 Task: Find connections with filter location Dongfeng with filter topic #healthy with filter profile language English with filter current company Verloop.io with filter school DAV Institute of Engineering and Technology with filter industry Retail Groceries with filter service category Digital Marketing with filter keywords title Purchasing Staff
Action: Mouse moved to (591, 83)
Screenshot: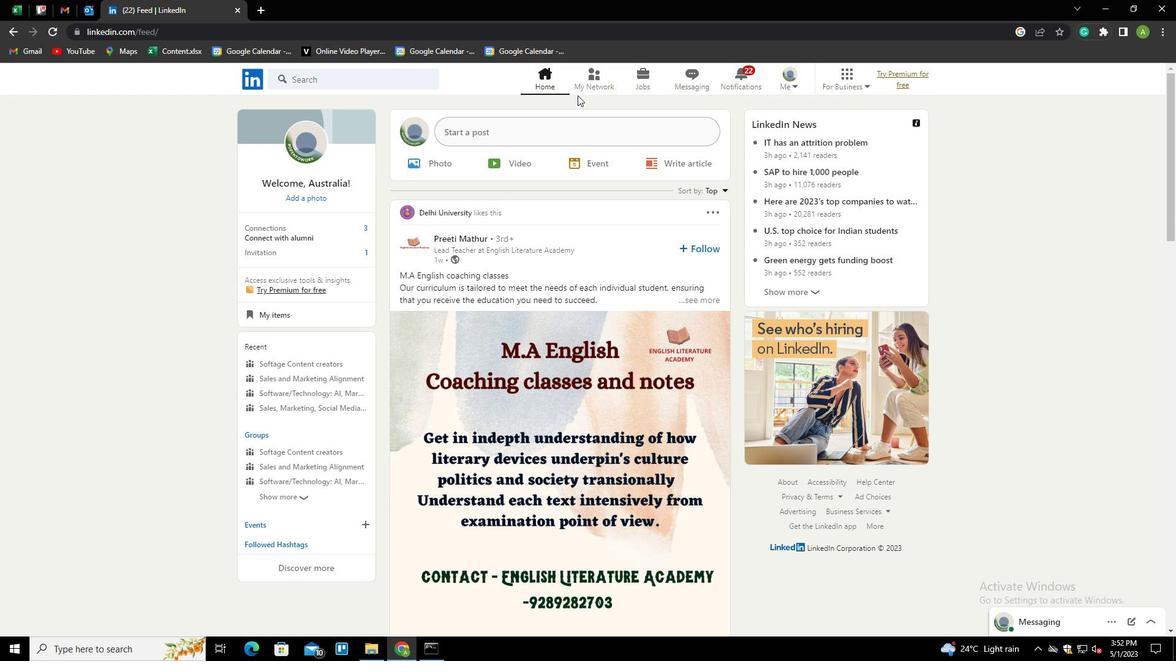 
Action: Mouse pressed left at (591, 83)
Screenshot: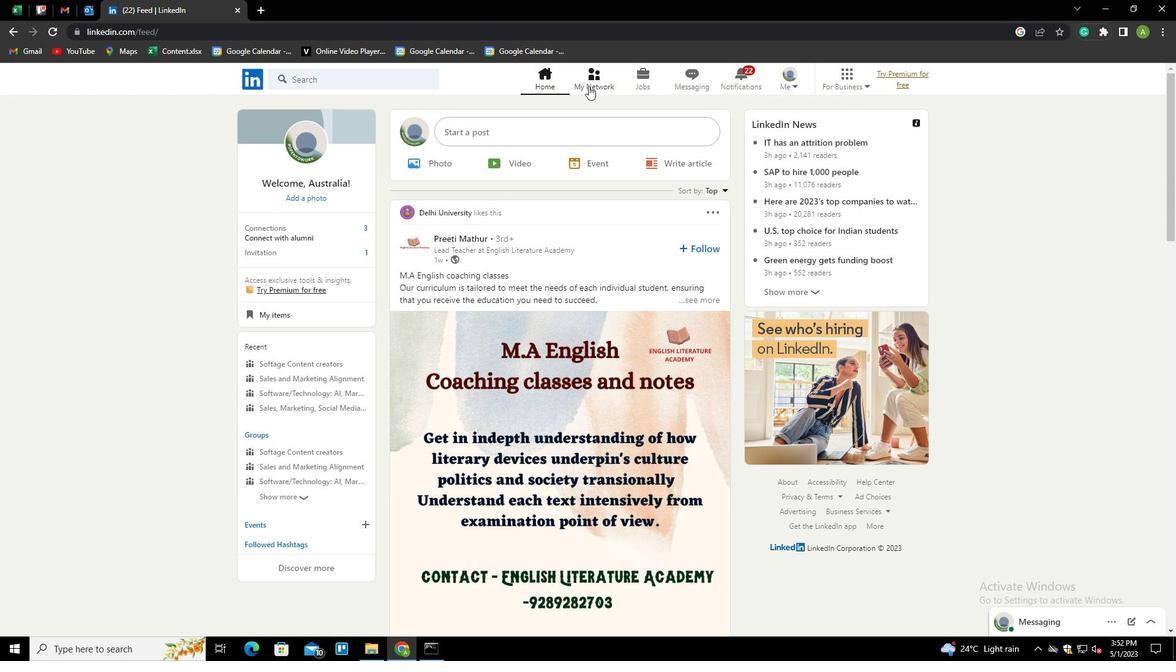 
Action: Mouse moved to (349, 143)
Screenshot: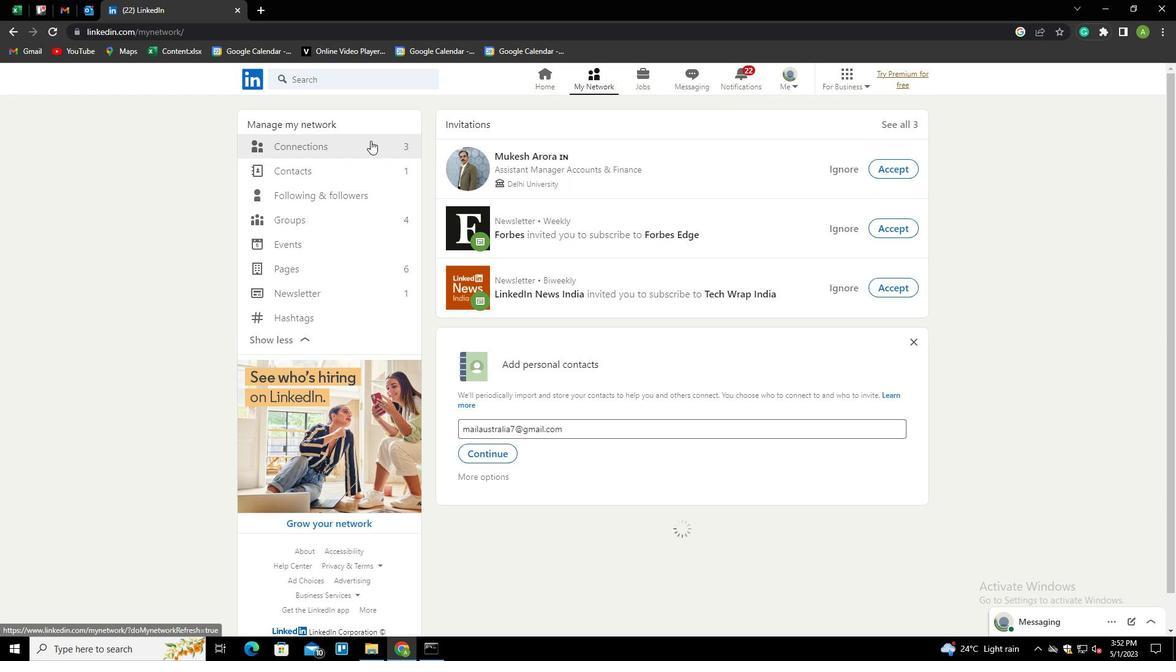 
Action: Mouse pressed left at (349, 143)
Screenshot: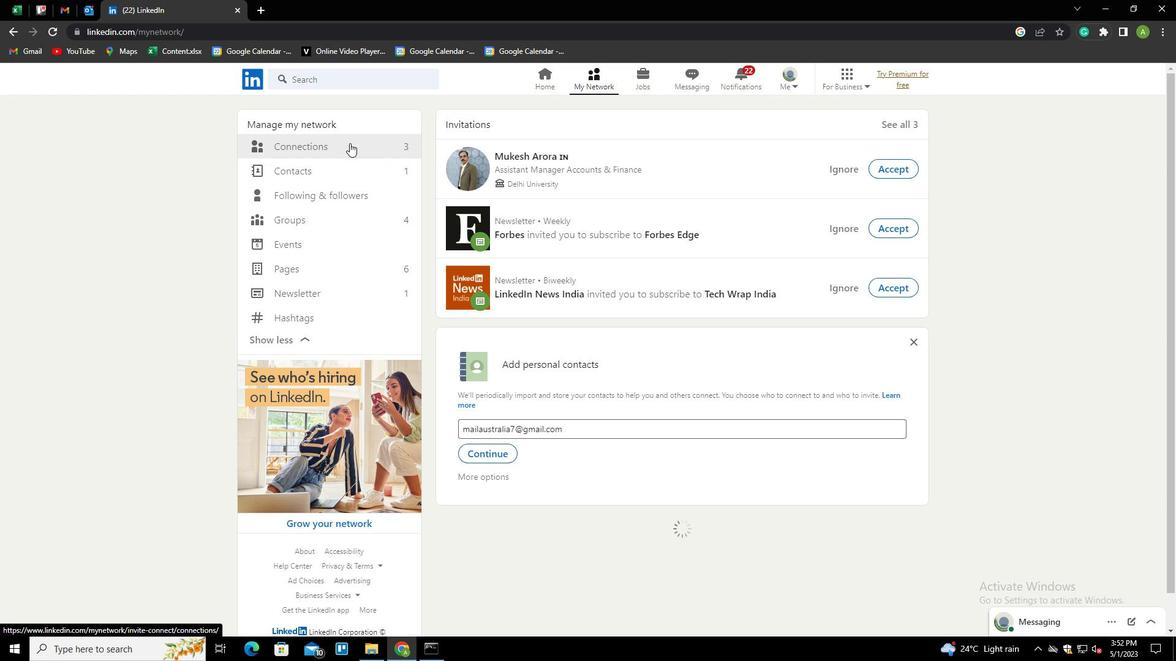 
Action: Mouse moved to (669, 143)
Screenshot: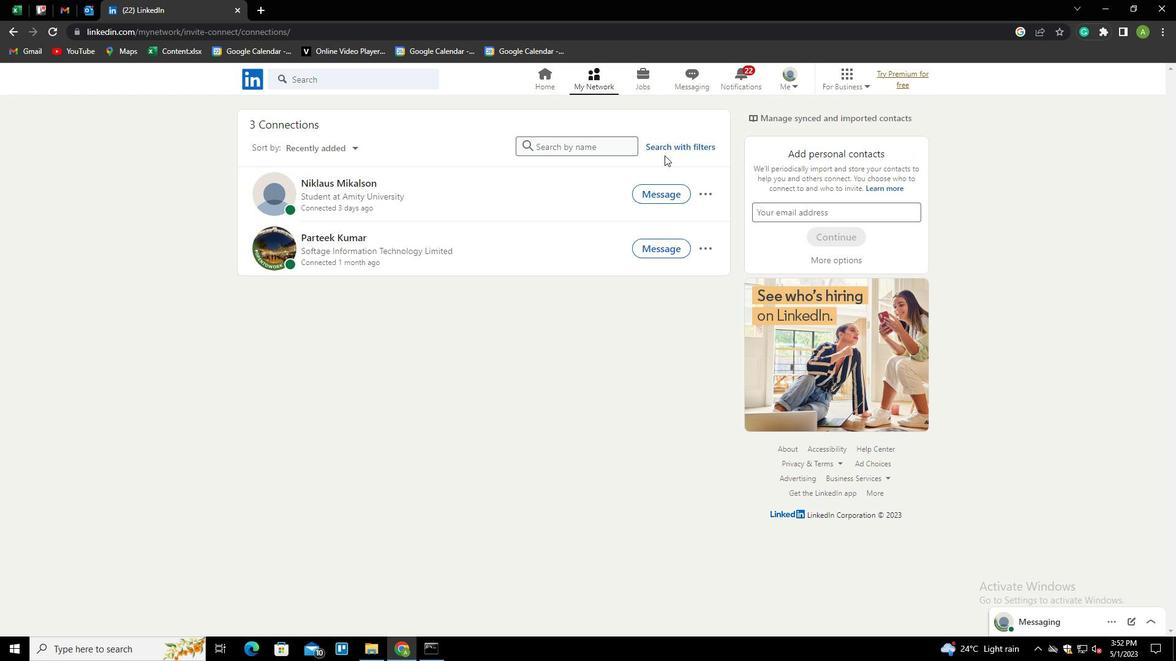 
Action: Mouse pressed left at (669, 143)
Screenshot: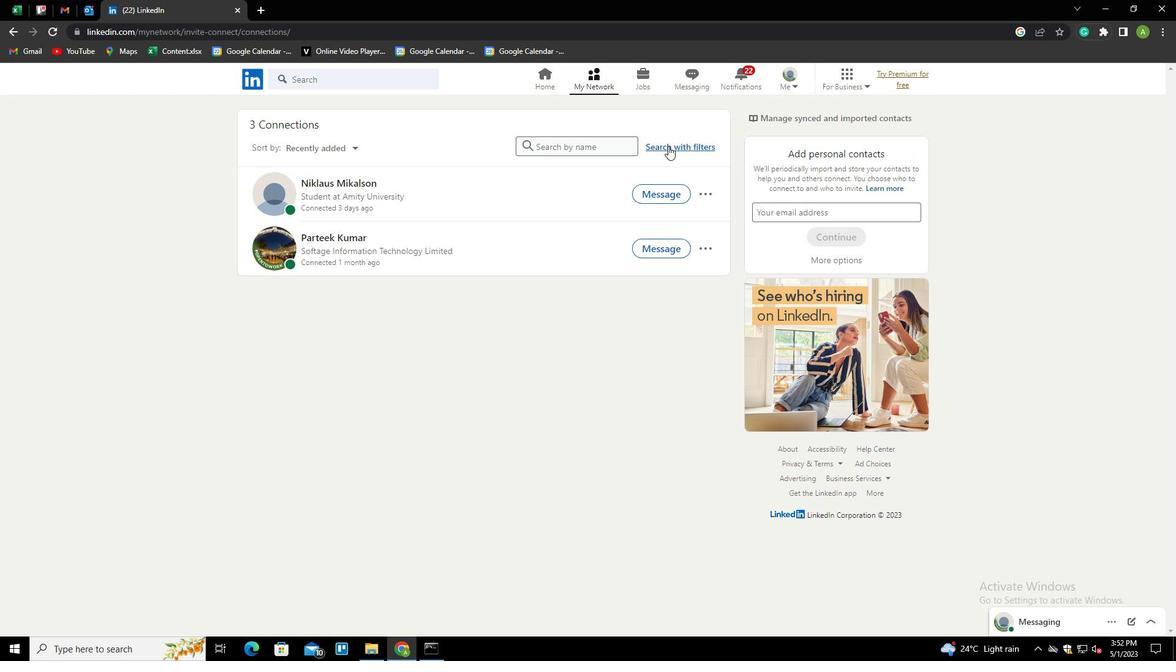 
Action: Mouse moved to (626, 108)
Screenshot: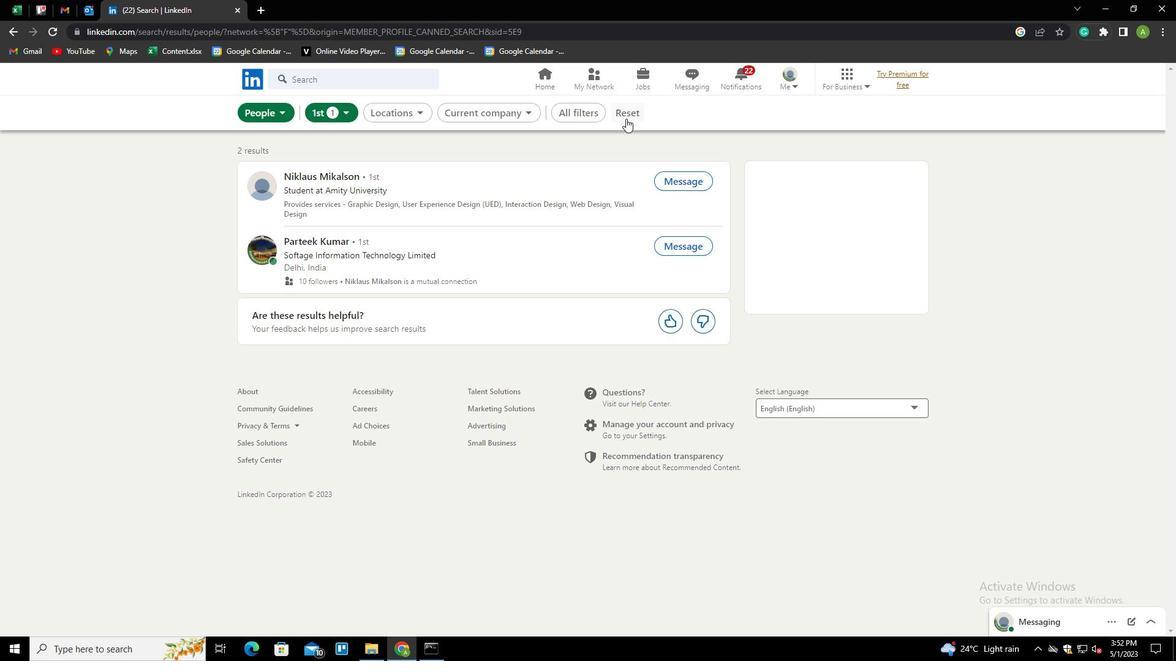 
Action: Mouse pressed left at (626, 108)
Screenshot: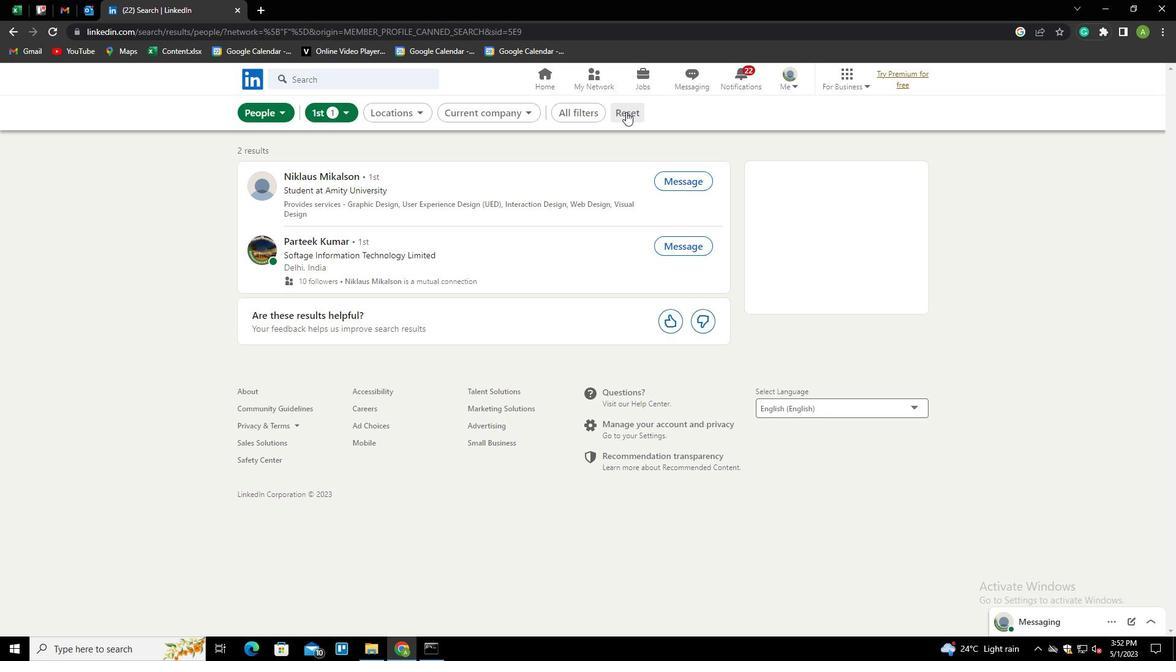 
Action: Mouse moved to (601, 112)
Screenshot: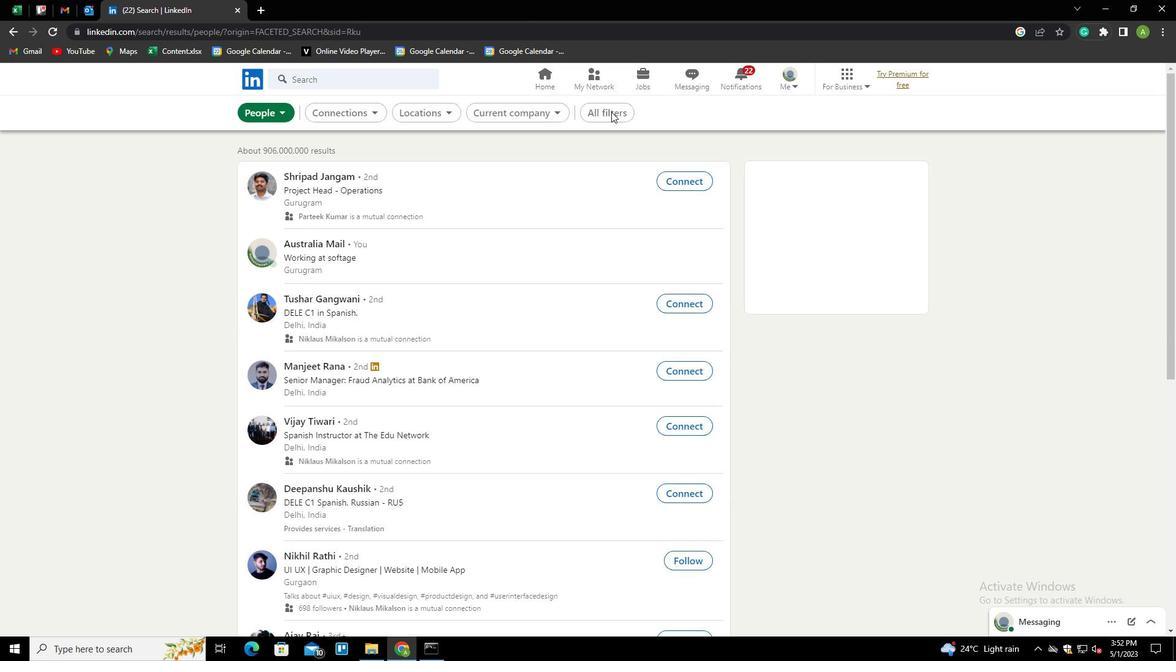
Action: Mouse pressed left at (601, 112)
Screenshot: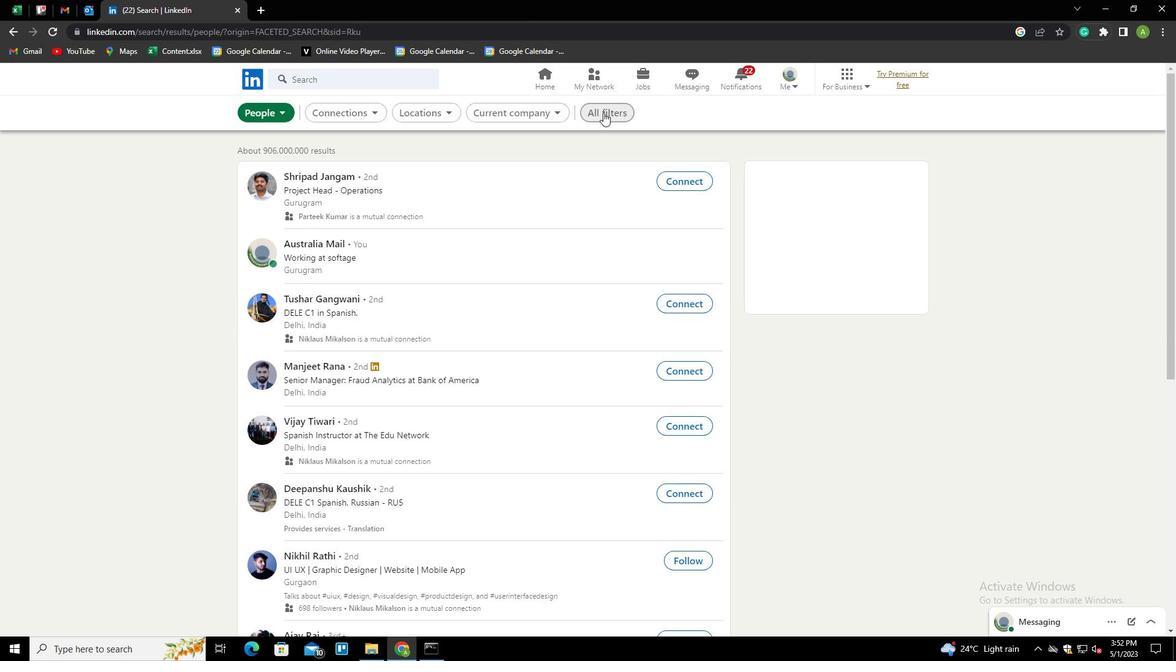 
Action: Mouse moved to (1023, 372)
Screenshot: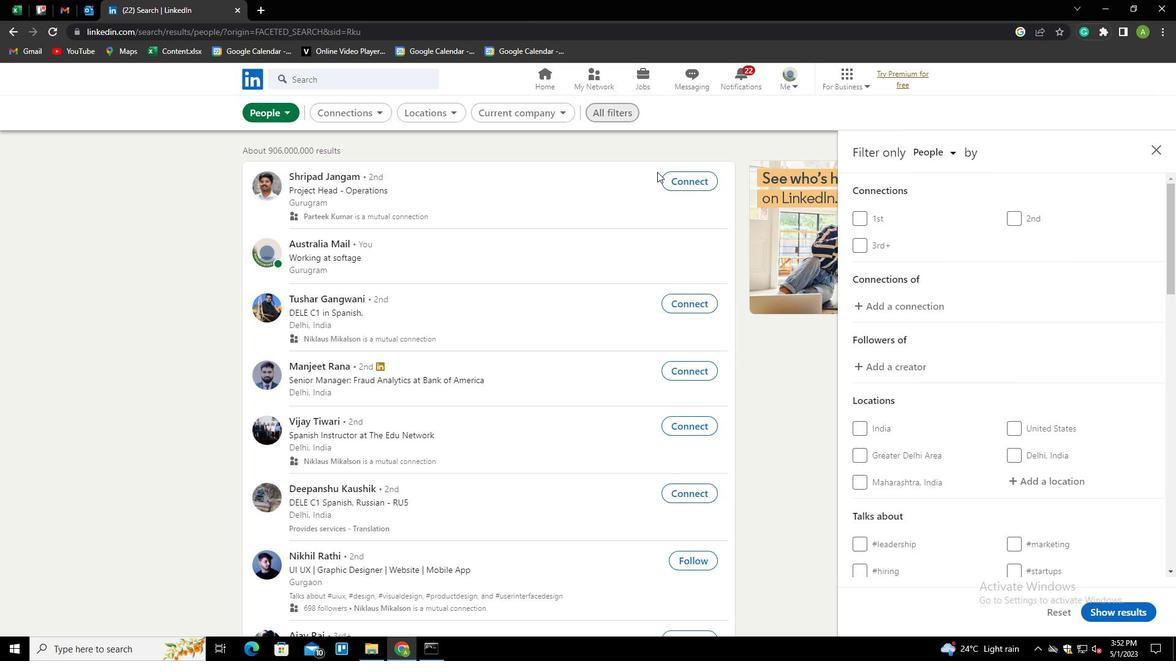 
Action: Mouse scrolled (1023, 371) with delta (0, 0)
Screenshot: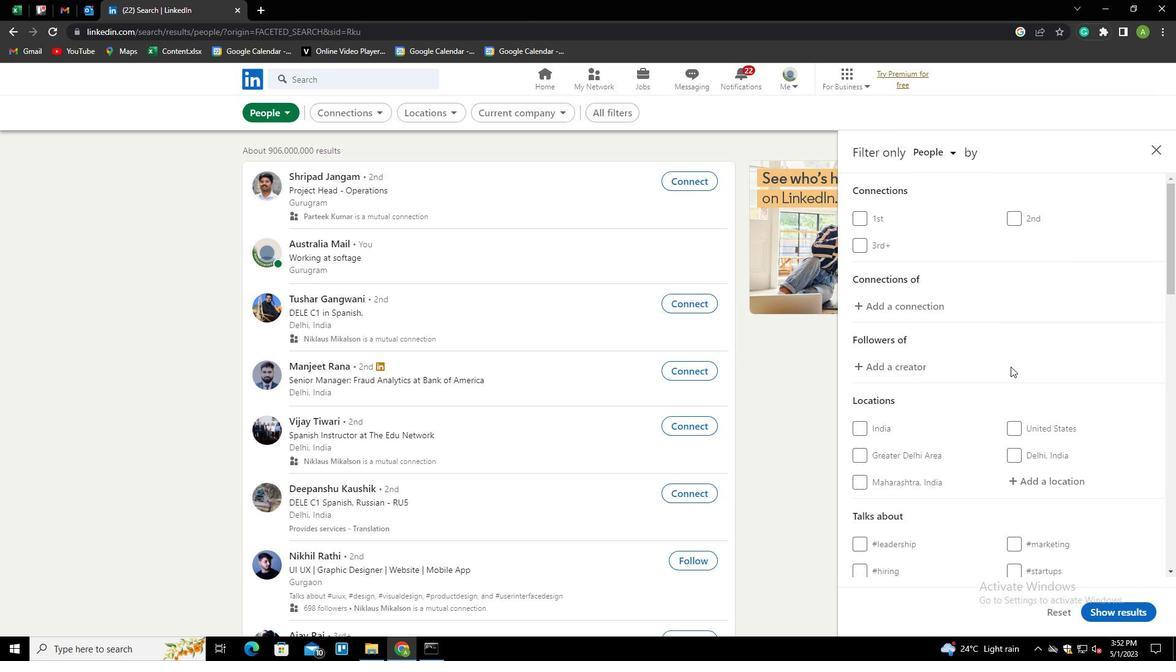 
Action: Mouse scrolled (1023, 371) with delta (0, 0)
Screenshot: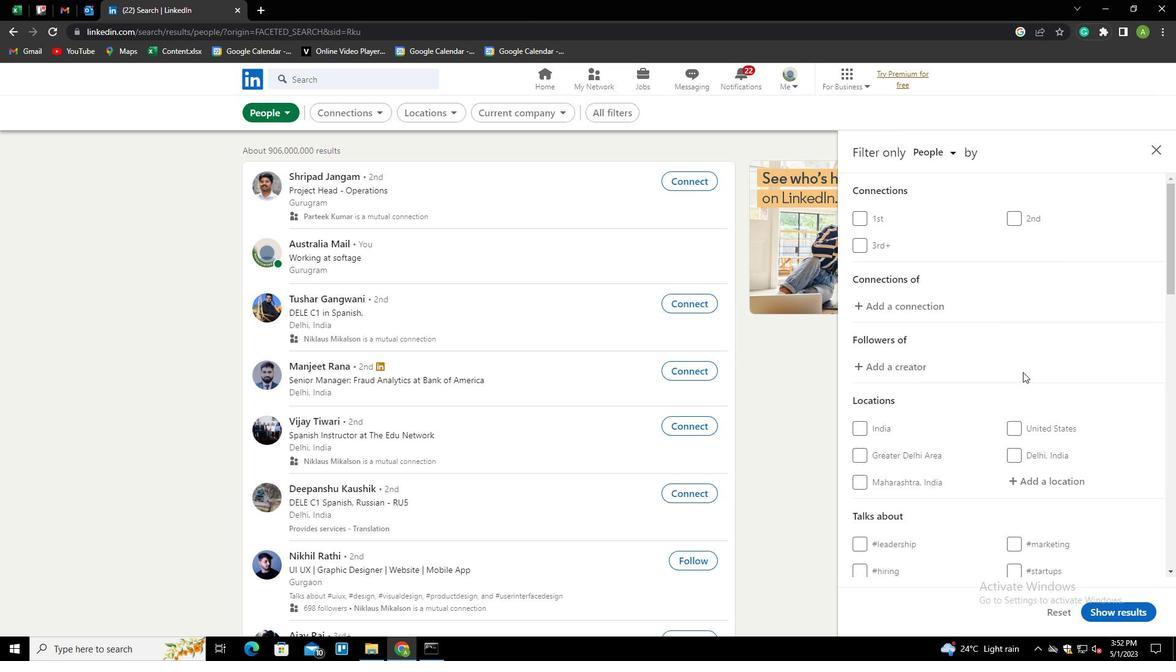 
Action: Mouse moved to (1039, 359)
Screenshot: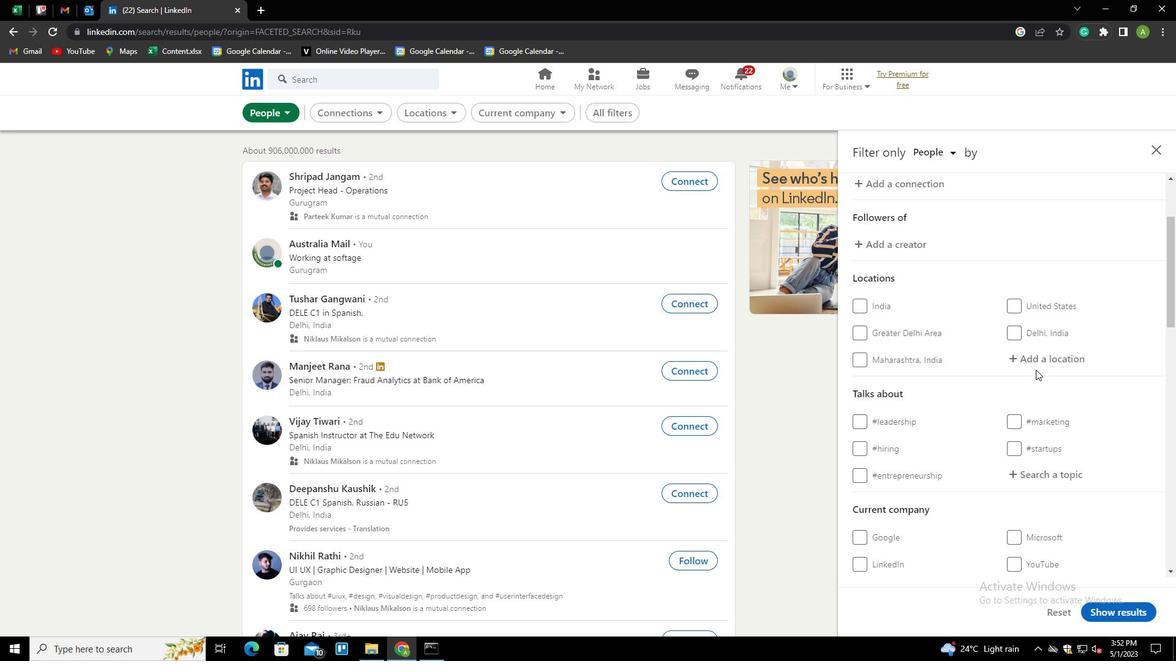 
Action: Mouse pressed left at (1039, 359)
Screenshot: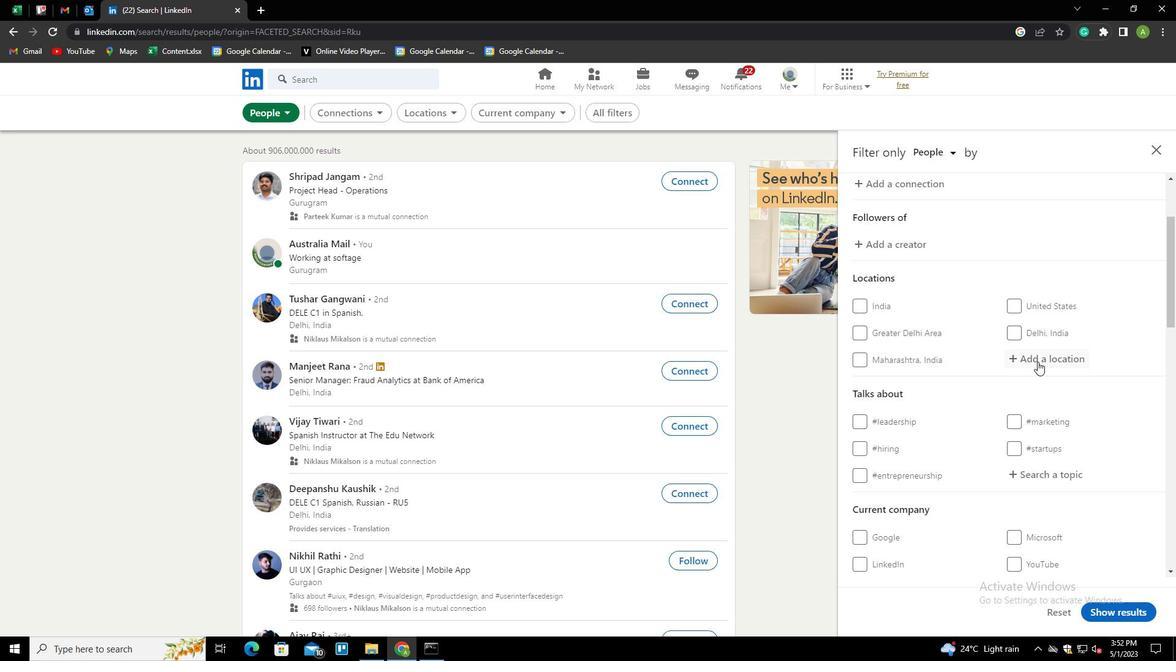 
Action: Key pressed <Key.shift>DONGFENG
Screenshot: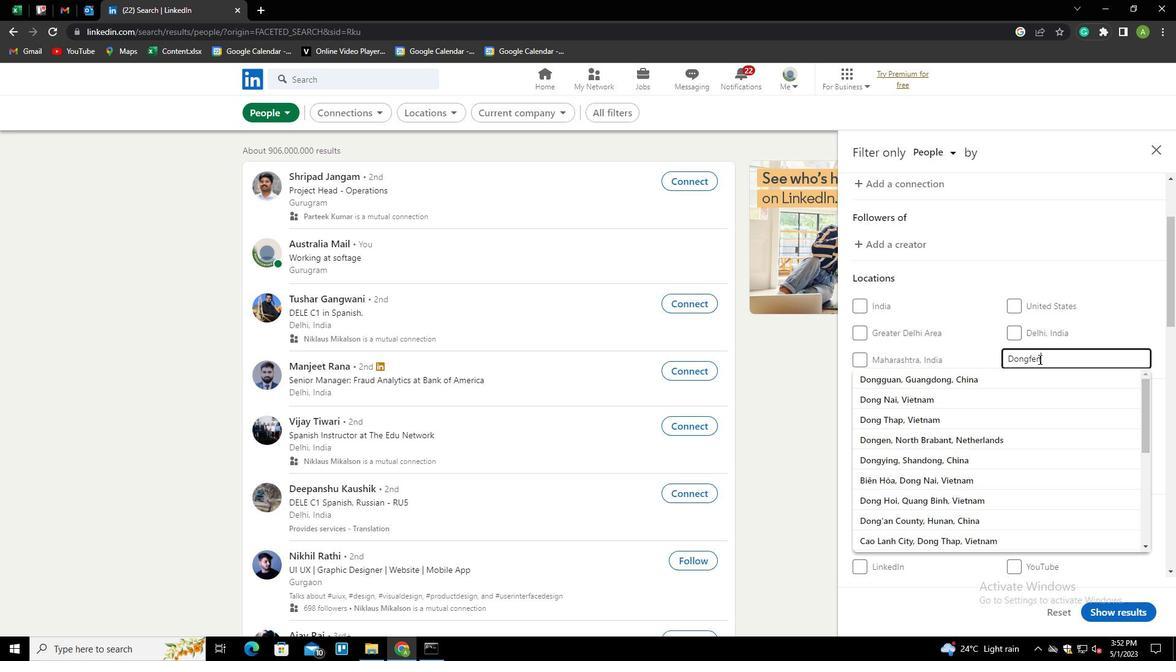 
Action: Mouse moved to (1040, 480)
Screenshot: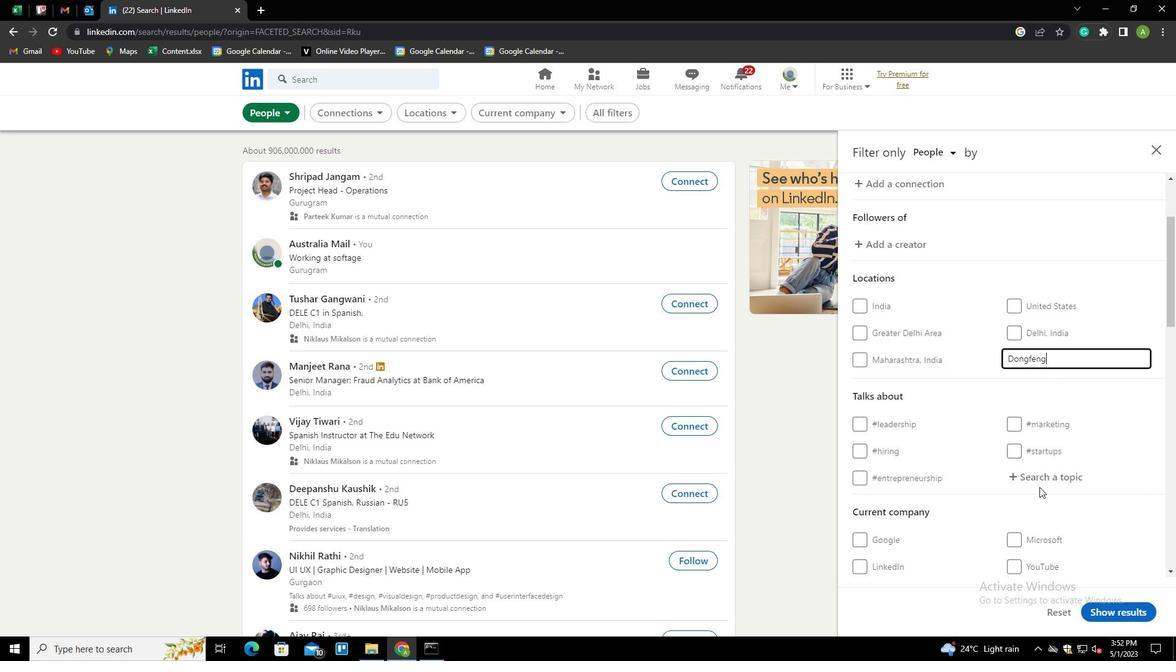 
Action: Mouse pressed left at (1040, 480)
Screenshot: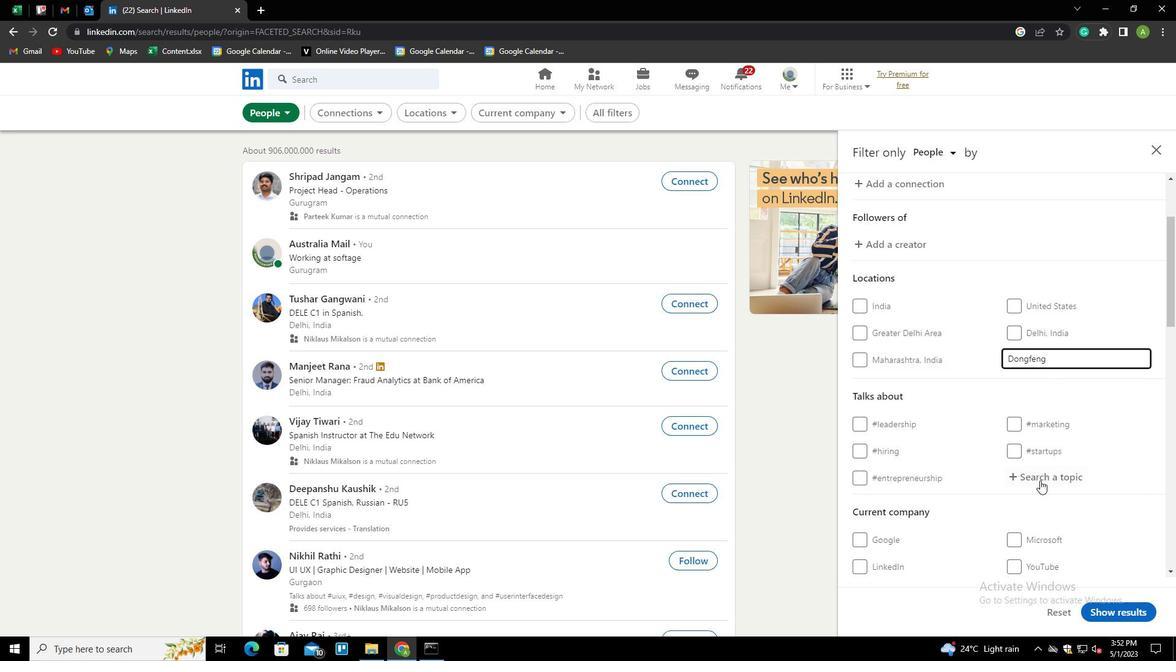 
Action: Mouse moved to (1045, 477)
Screenshot: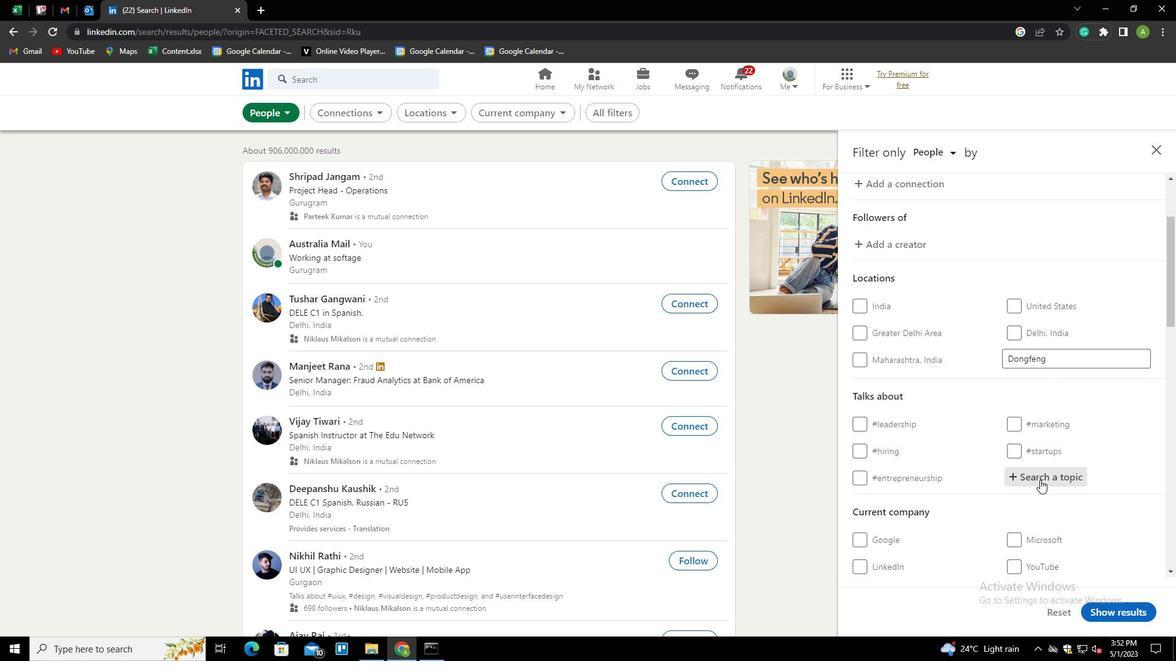 
Action: Mouse pressed left at (1045, 477)
Screenshot: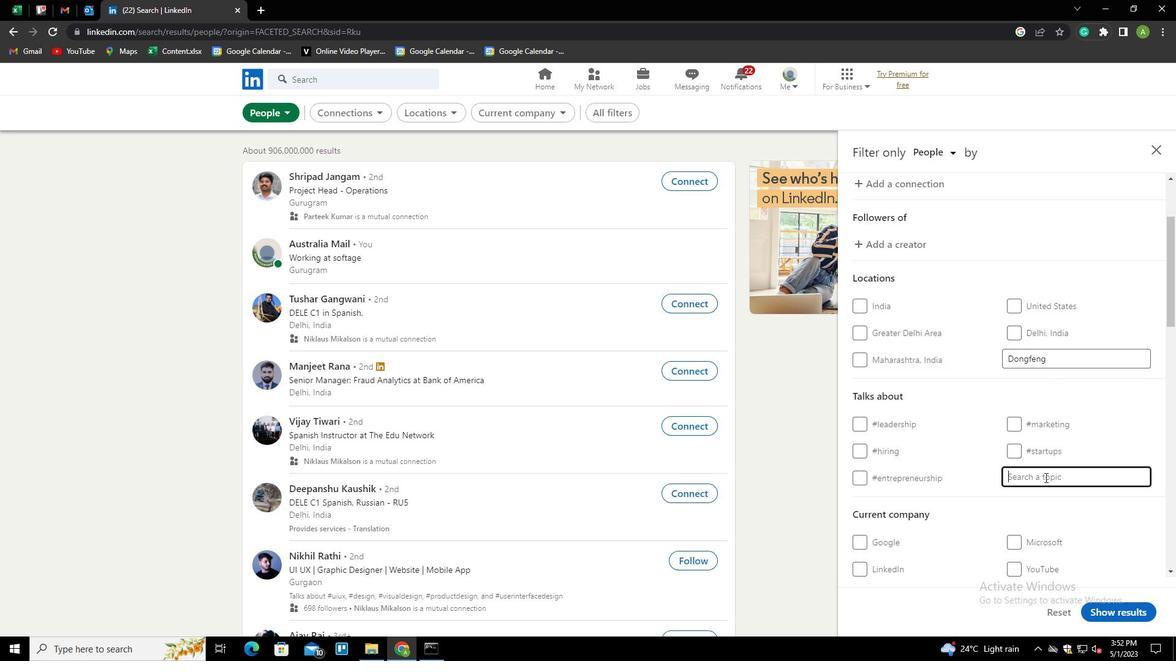
Action: Key pressed HEALTH<Key.down><Key.down>Y<Key.down><Key.down><Key.down><Key.enter>
Screenshot: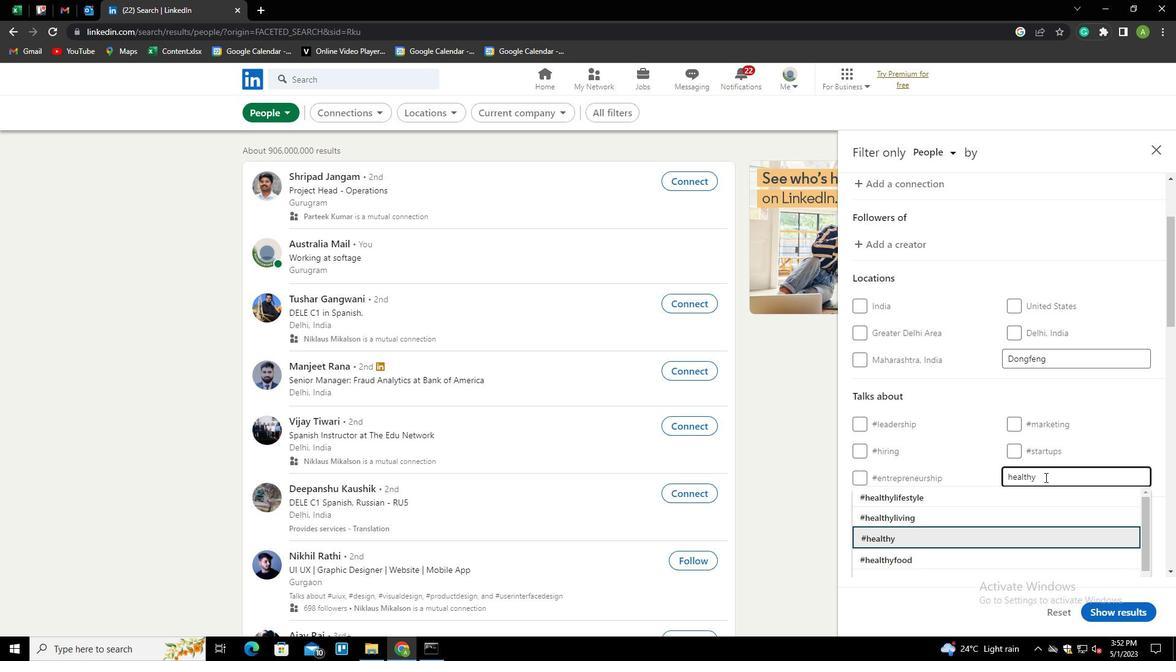
Action: Mouse scrolled (1045, 477) with delta (0, 0)
Screenshot: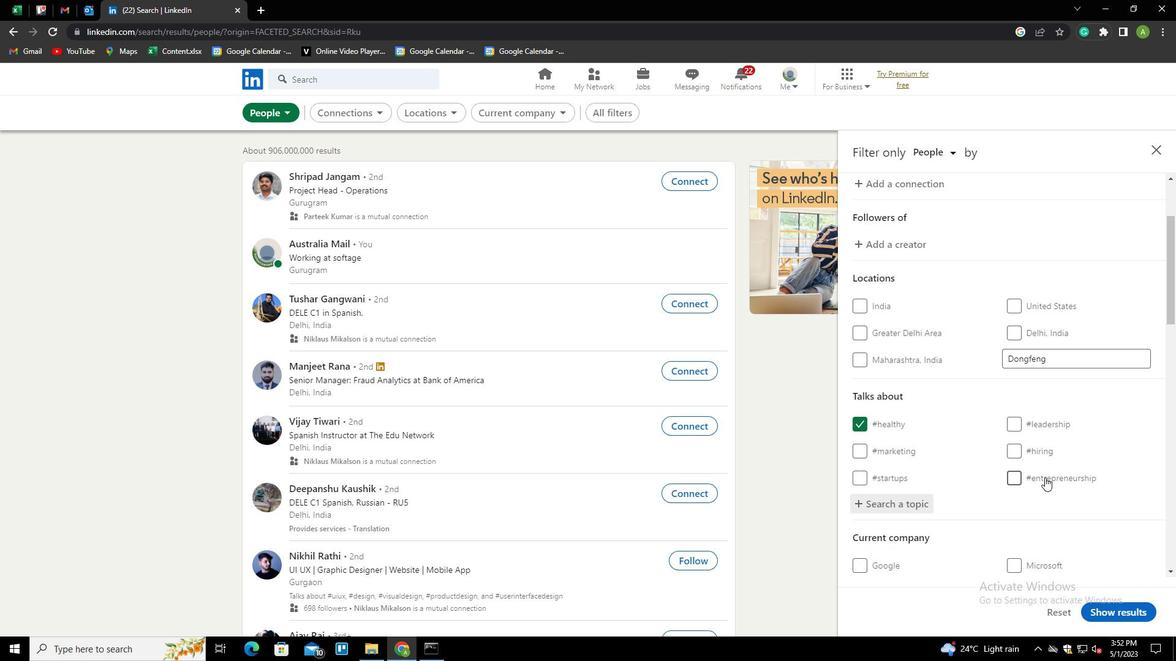 
Action: Mouse scrolled (1045, 477) with delta (0, 0)
Screenshot: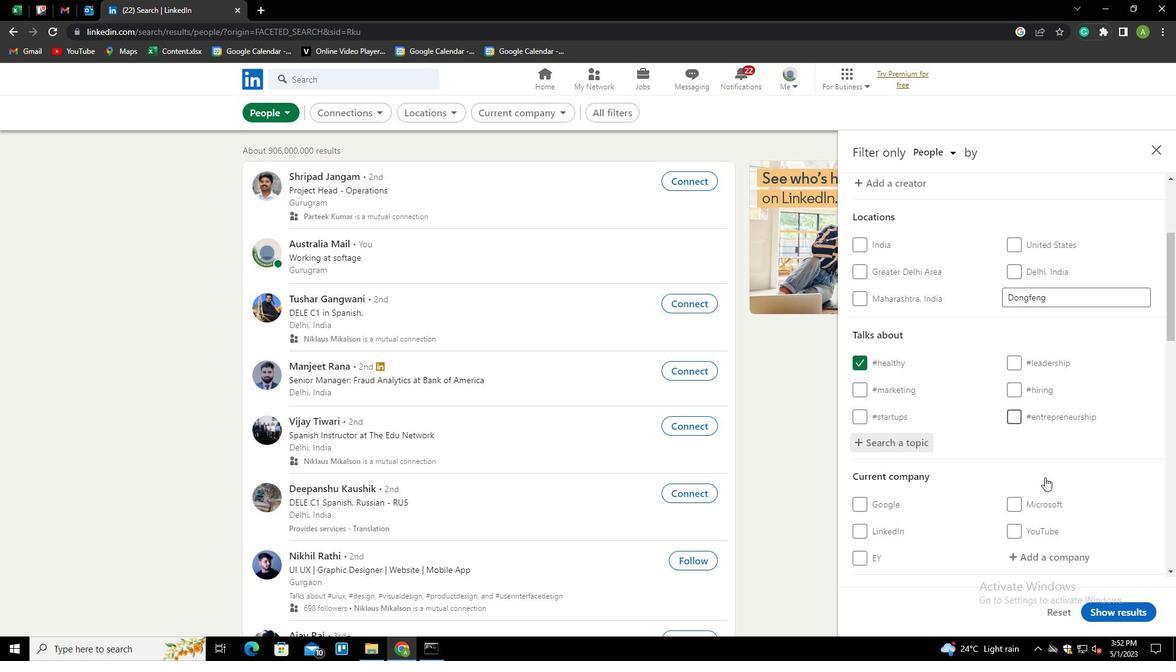 
Action: Mouse scrolled (1045, 477) with delta (0, 0)
Screenshot: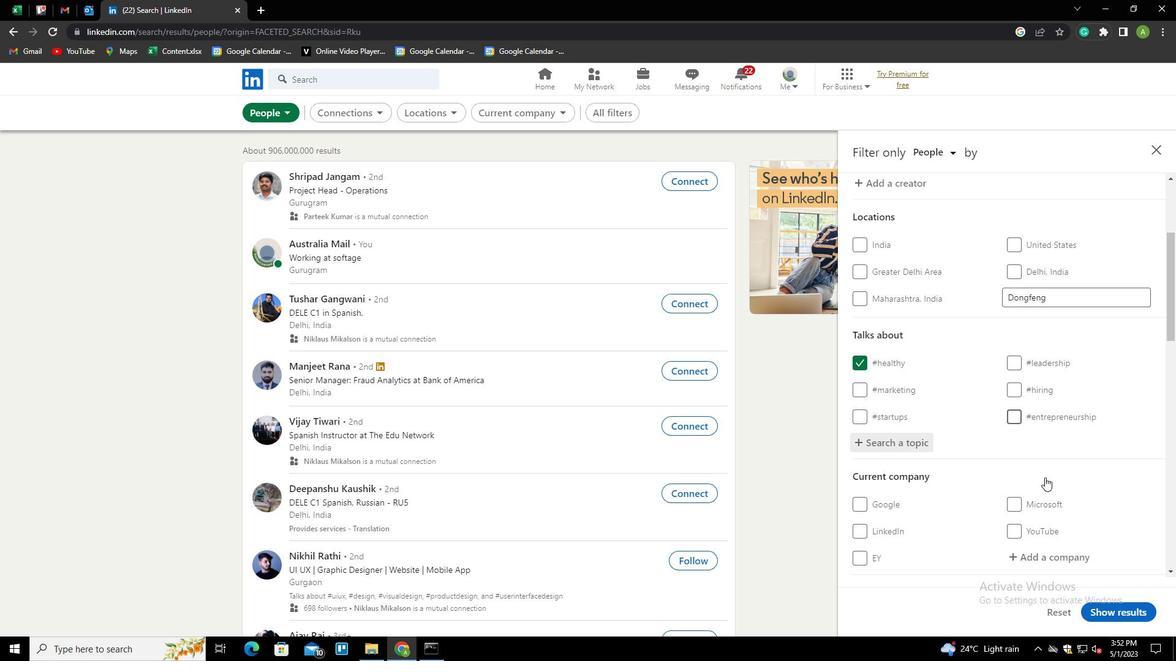 
Action: Mouse scrolled (1045, 477) with delta (0, 0)
Screenshot: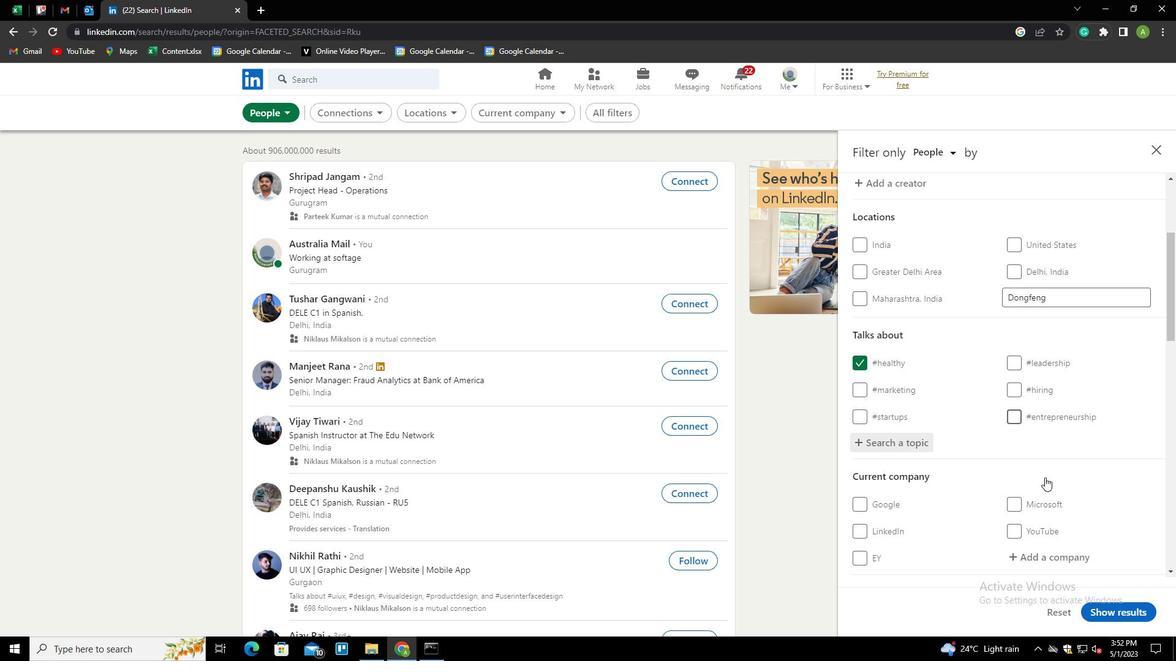 
Action: Mouse scrolled (1045, 477) with delta (0, 0)
Screenshot: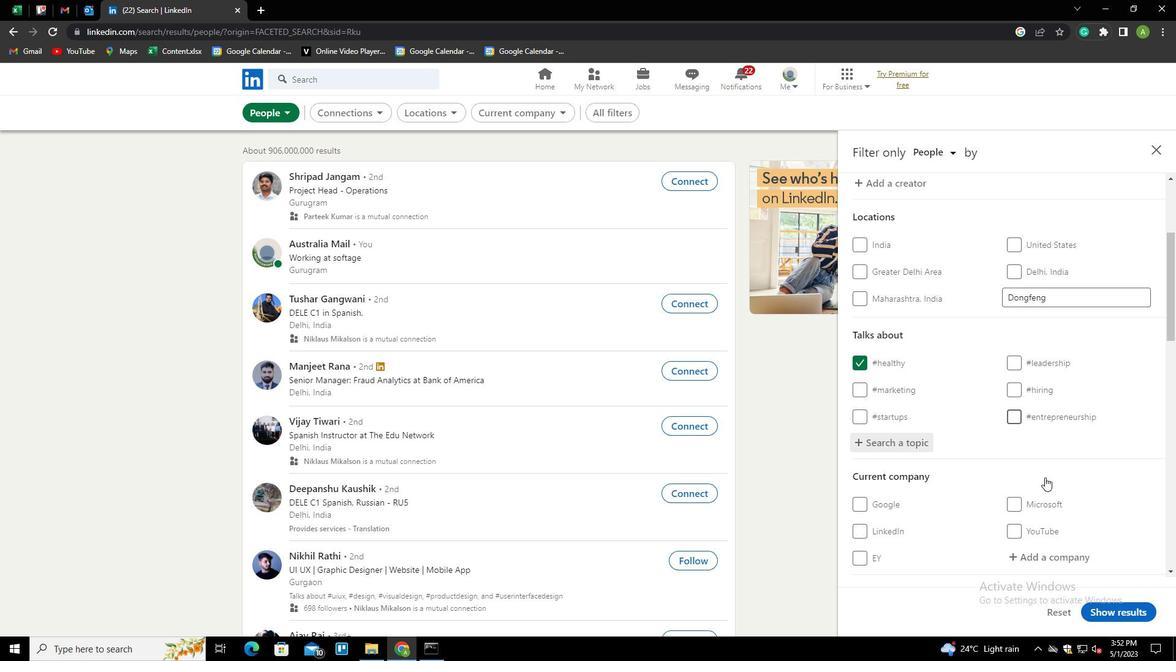 
Action: Mouse scrolled (1045, 477) with delta (0, 0)
Screenshot: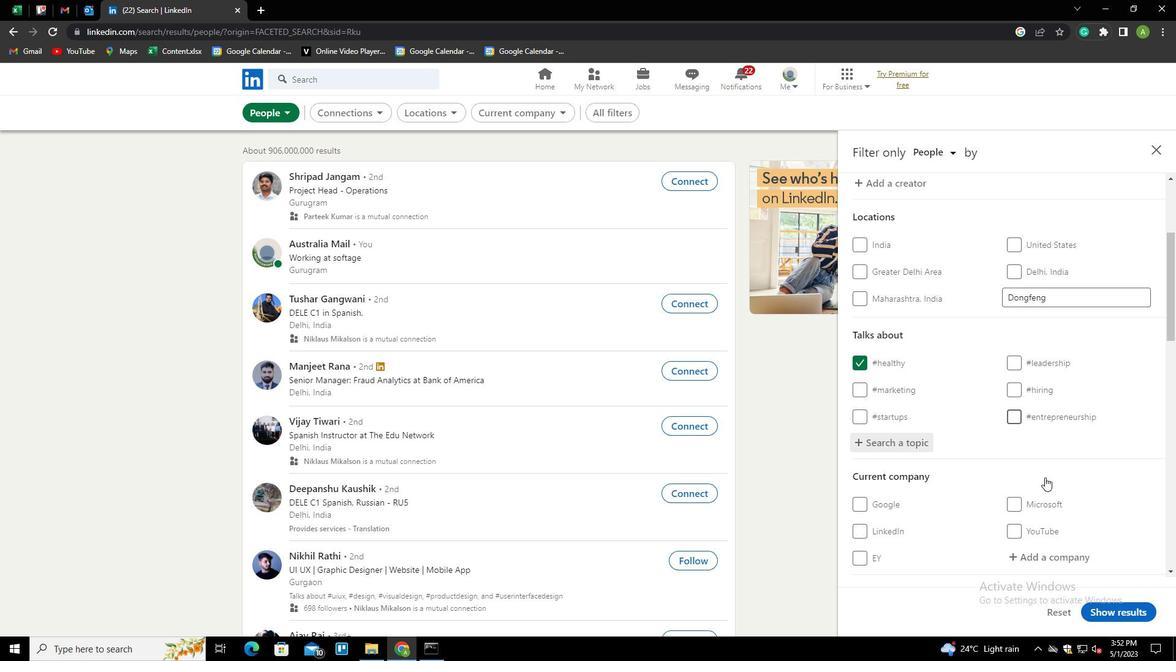 
Action: Mouse scrolled (1045, 477) with delta (0, 0)
Screenshot: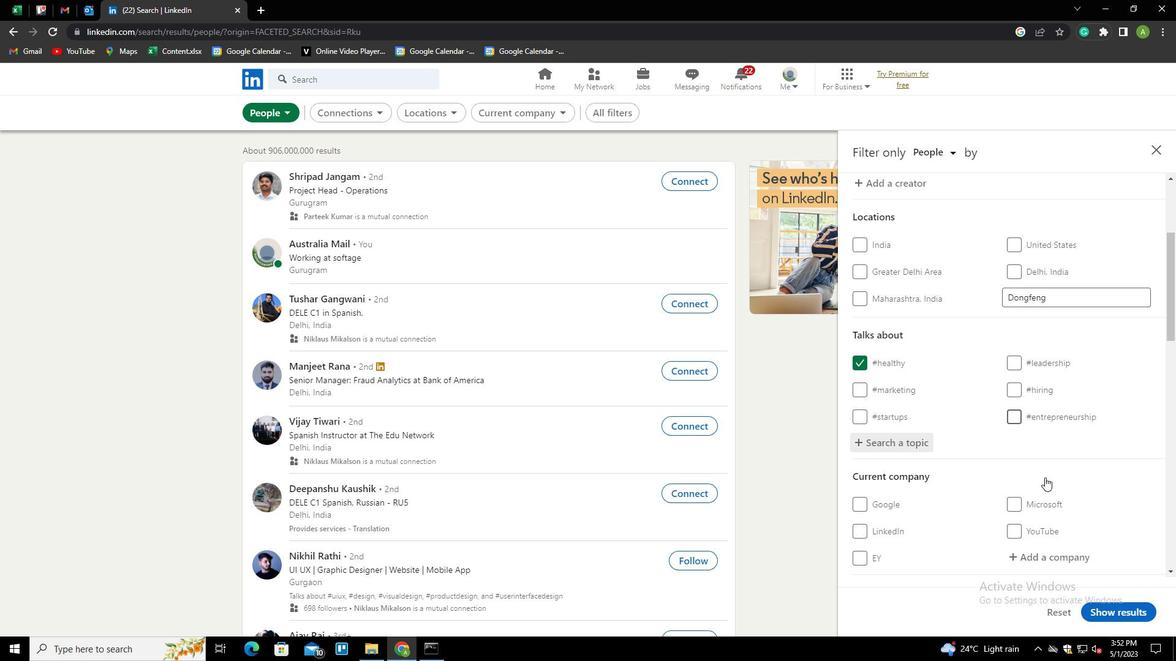 
Action: Mouse scrolled (1045, 477) with delta (0, 0)
Screenshot: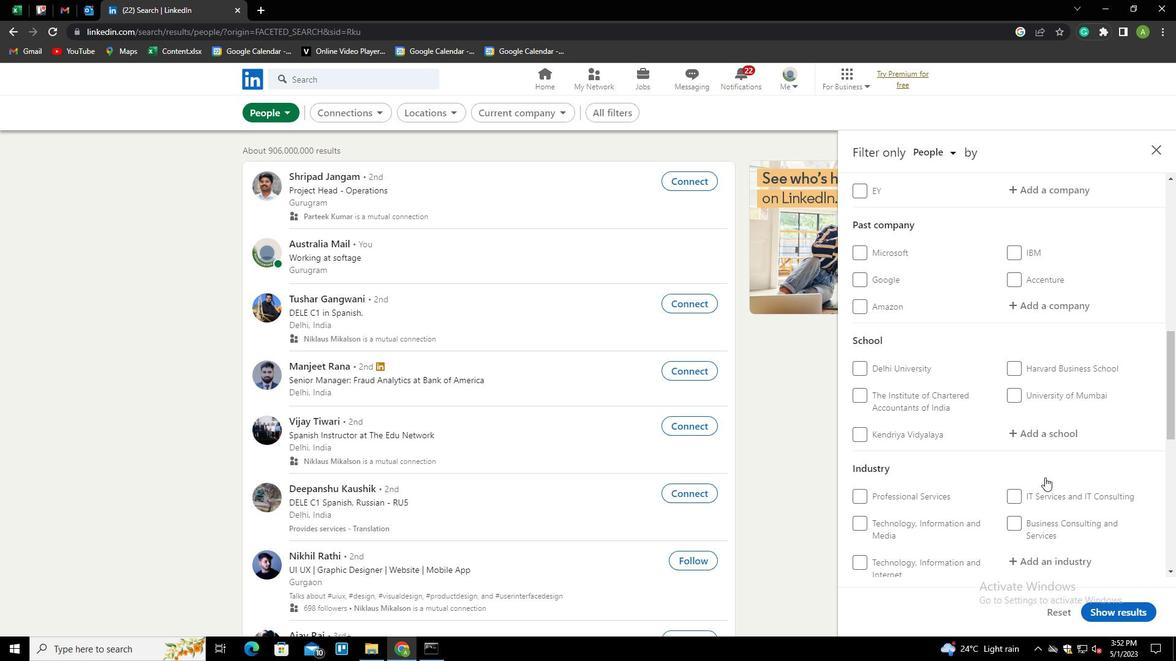 
Action: Mouse scrolled (1045, 477) with delta (0, 0)
Screenshot: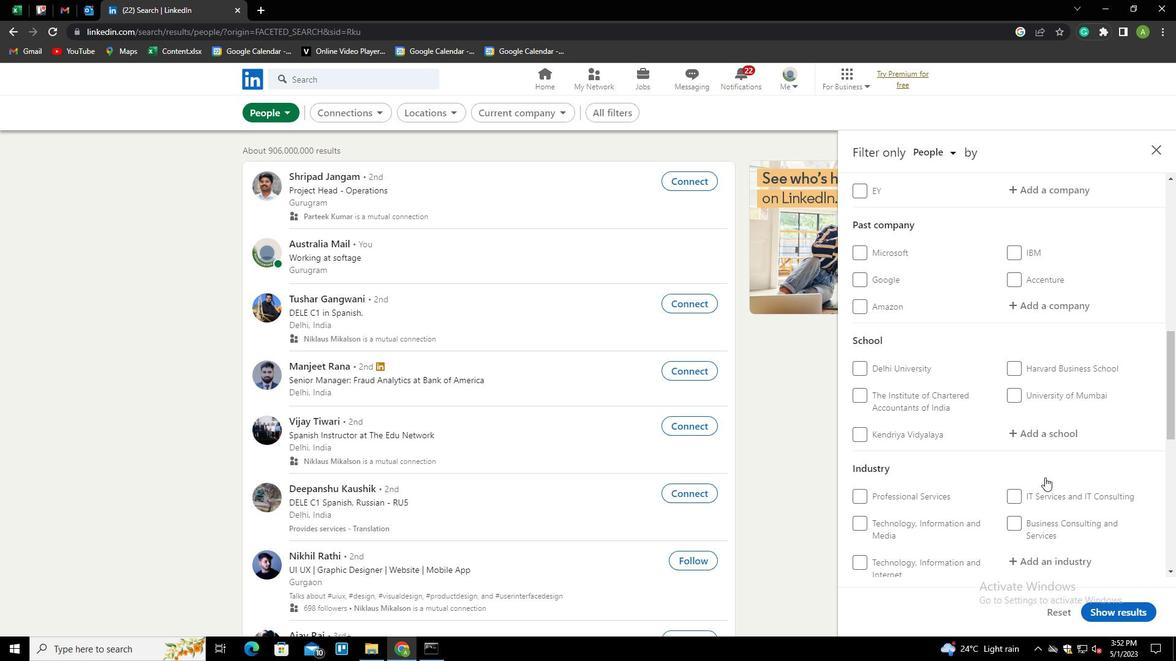 
Action: Mouse scrolled (1045, 477) with delta (0, 0)
Screenshot: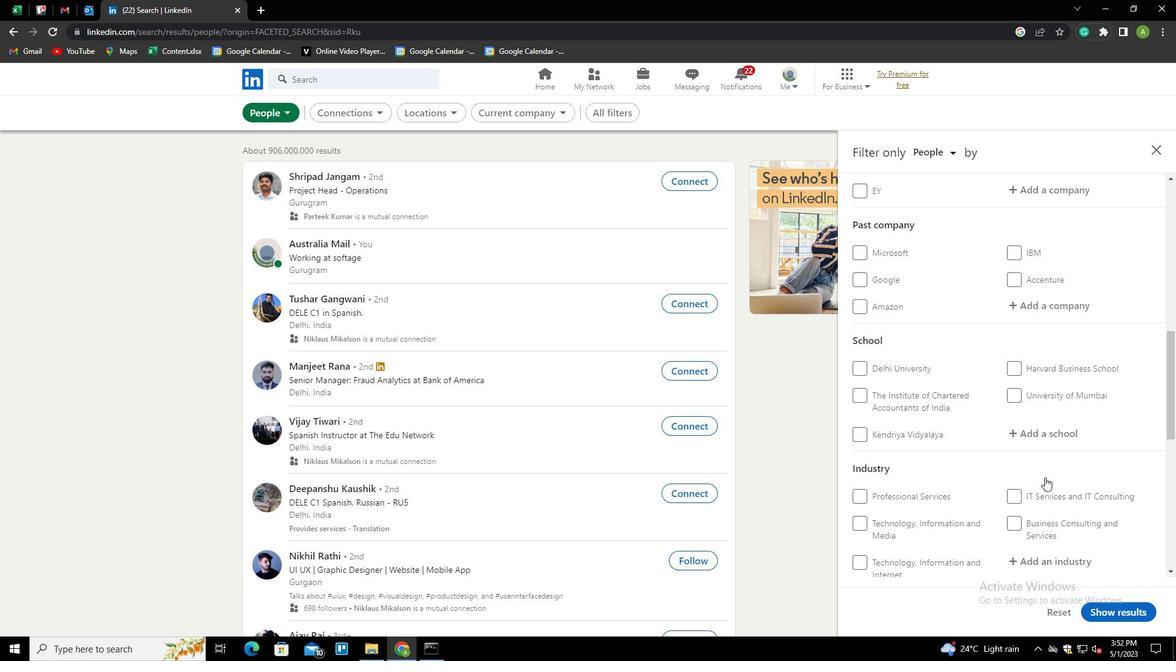 
Action: Mouse moved to (860, 444)
Screenshot: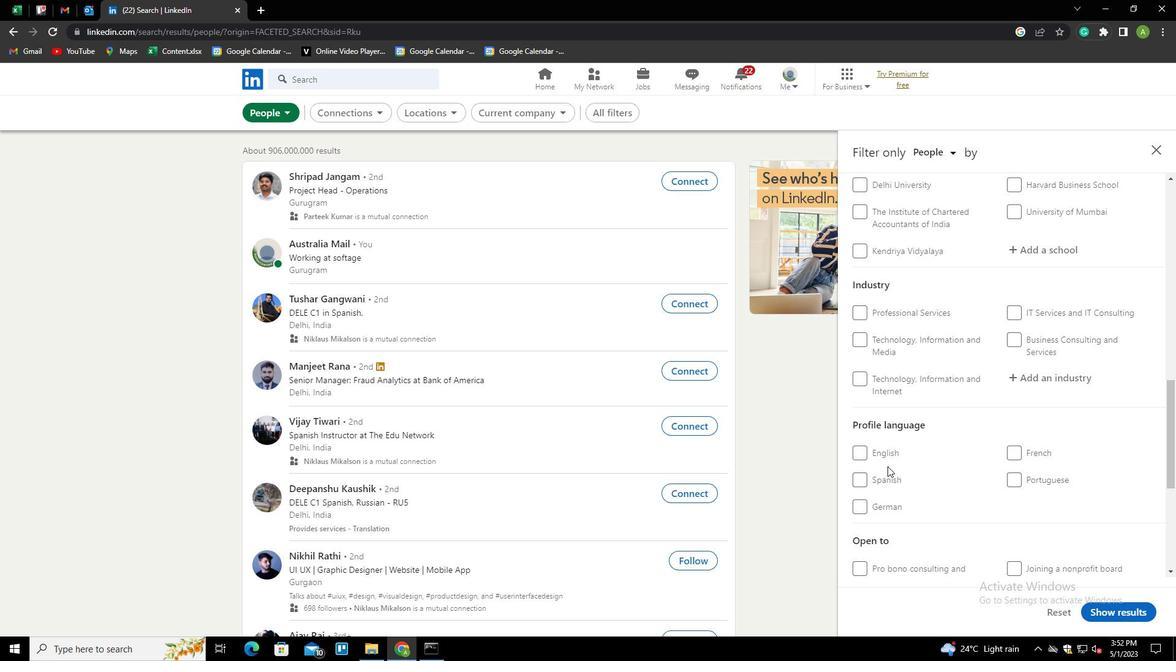 
Action: Mouse pressed left at (860, 444)
Screenshot: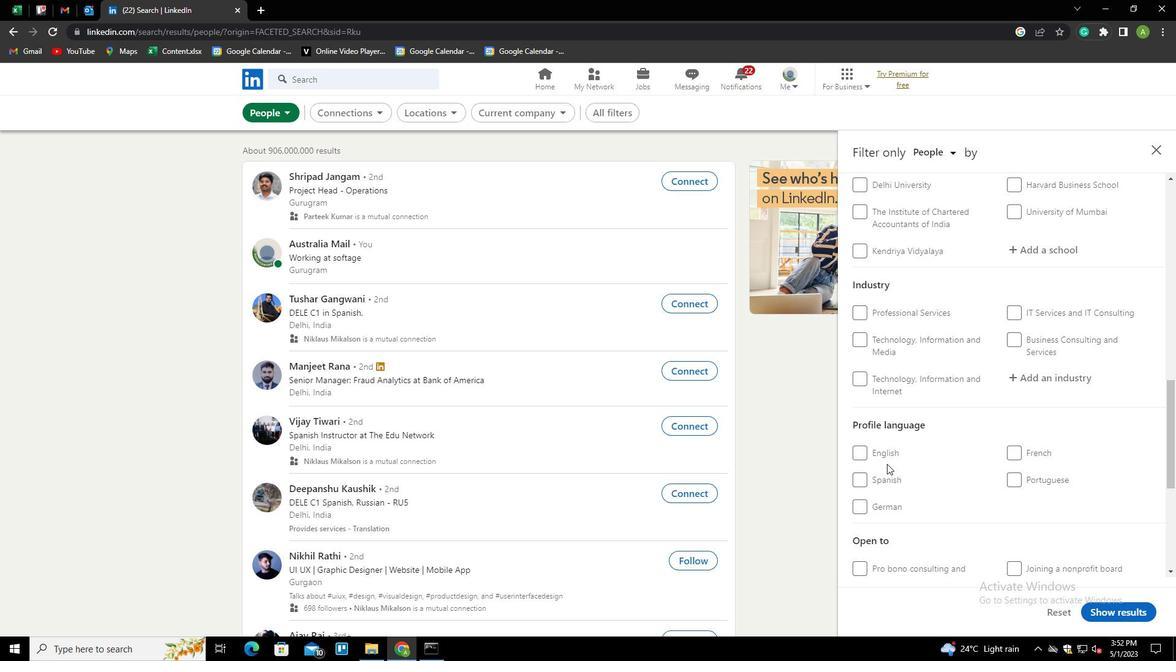 
Action: Mouse moved to (858, 455)
Screenshot: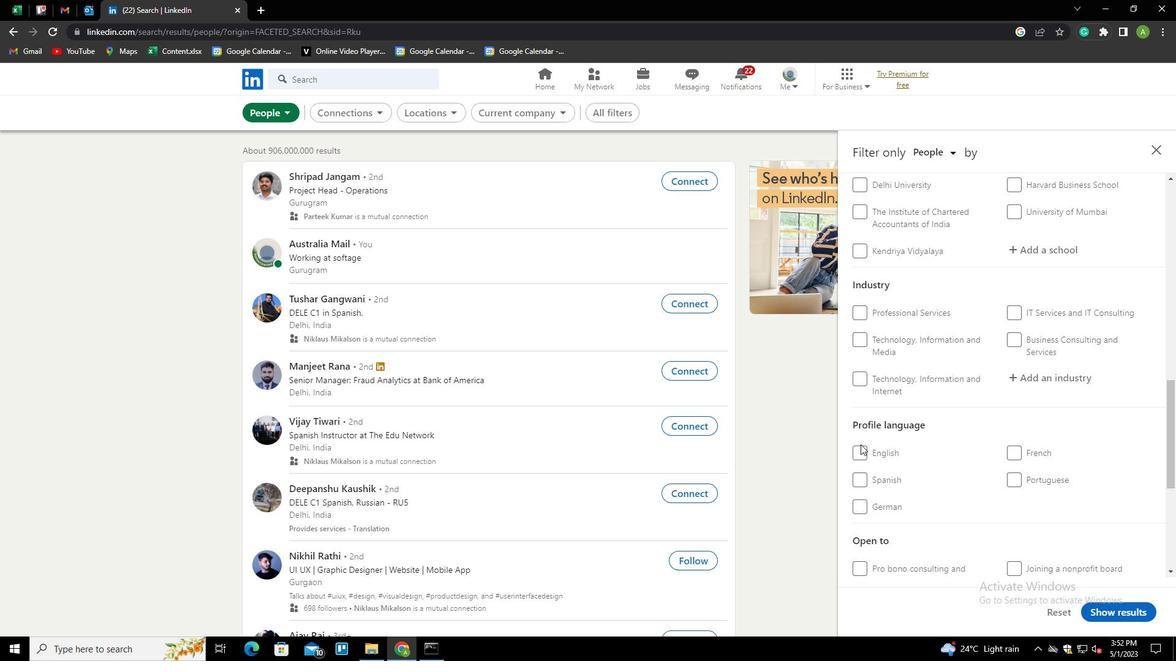
Action: Mouse pressed left at (858, 455)
Screenshot: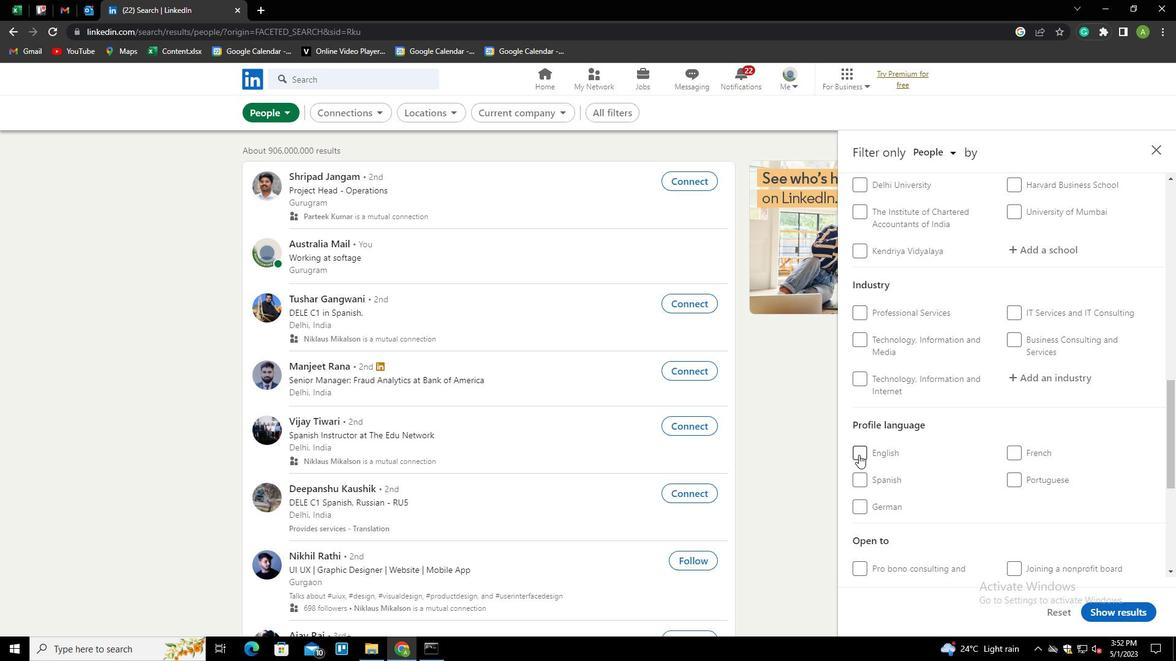 
Action: Mouse moved to (966, 476)
Screenshot: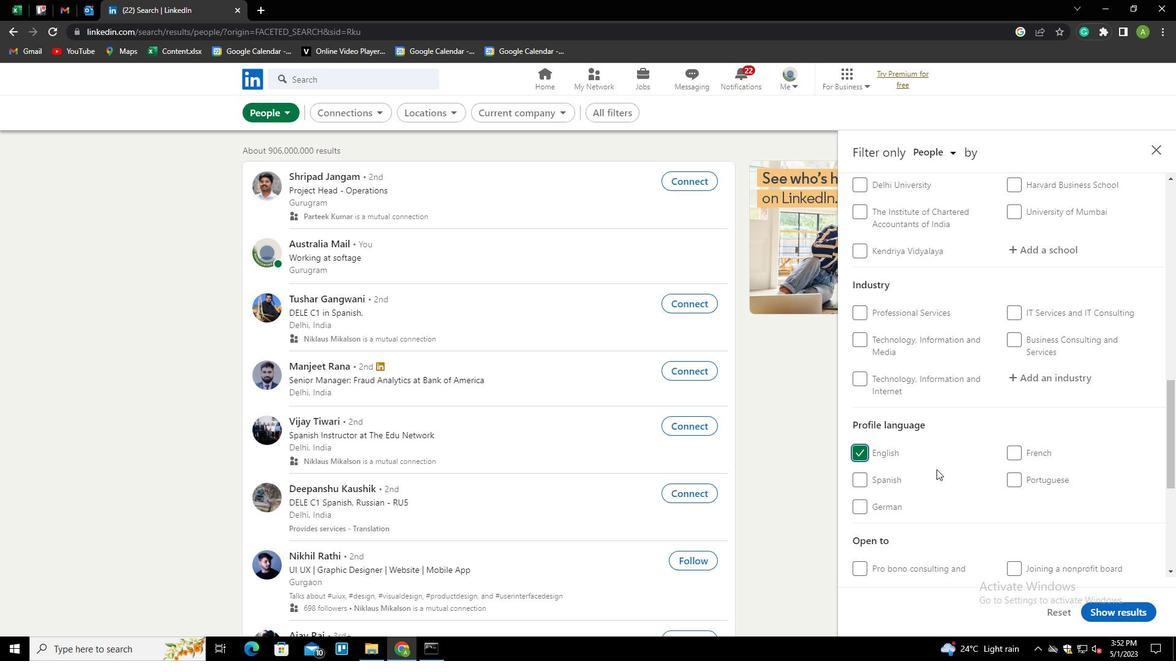 
Action: Mouse scrolled (966, 477) with delta (0, 0)
Screenshot: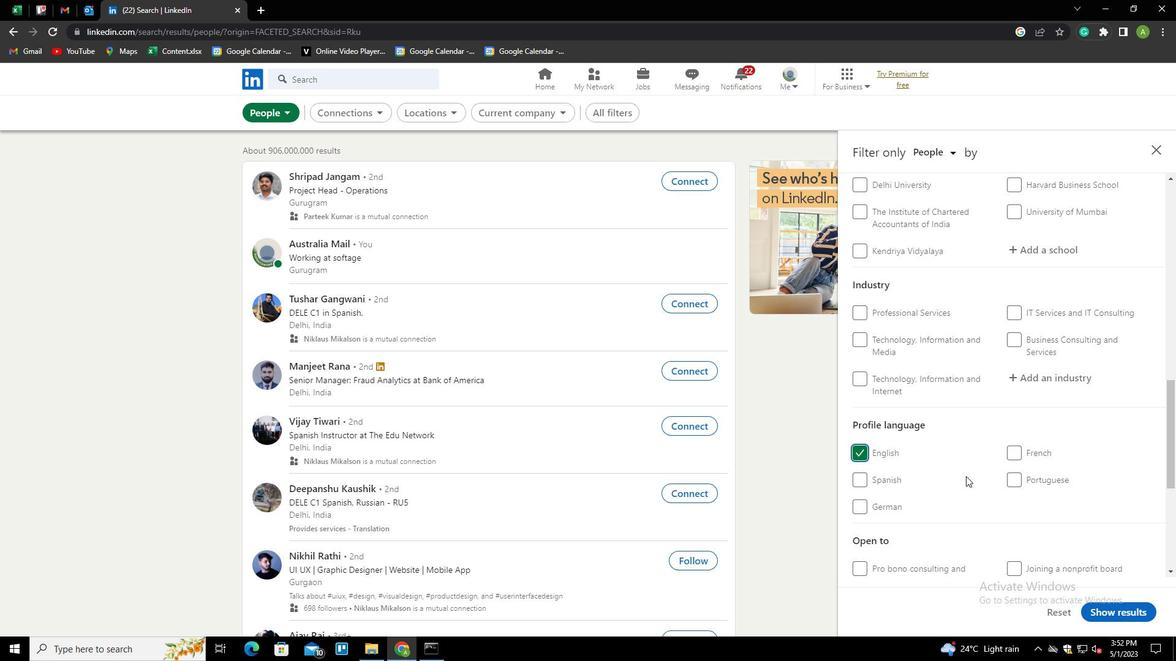 
Action: Mouse scrolled (966, 477) with delta (0, 0)
Screenshot: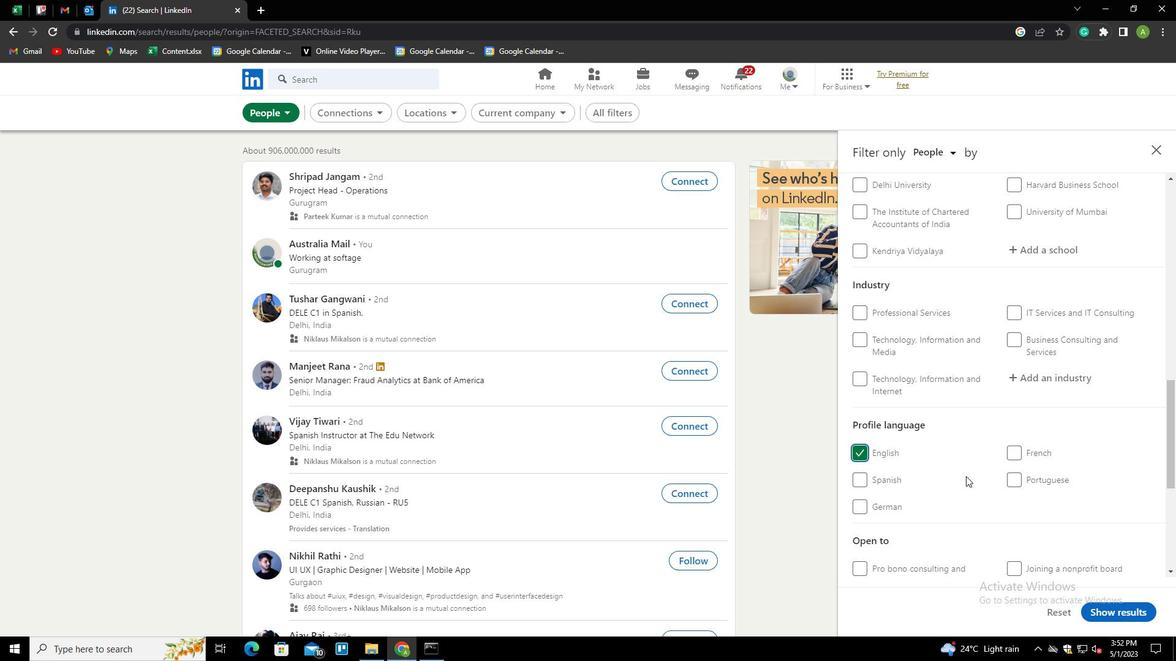
Action: Mouse scrolled (966, 477) with delta (0, 0)
Screenshot: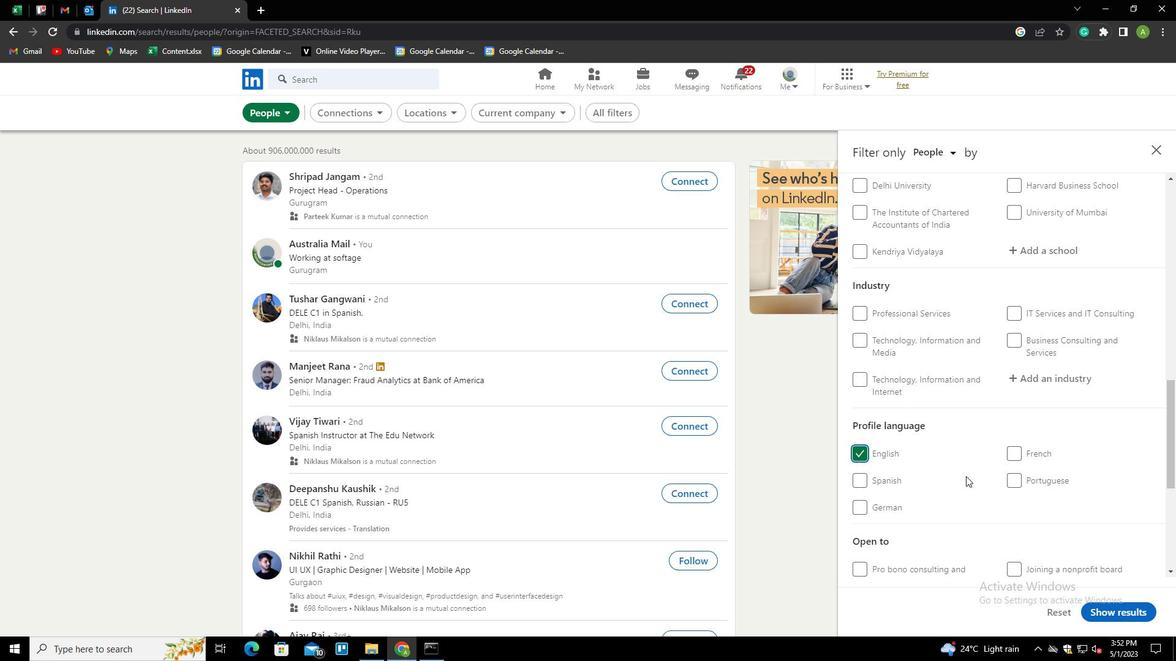 
Action: Mouse scrolled (966, 477) with delta (0, 0)
Screenshot: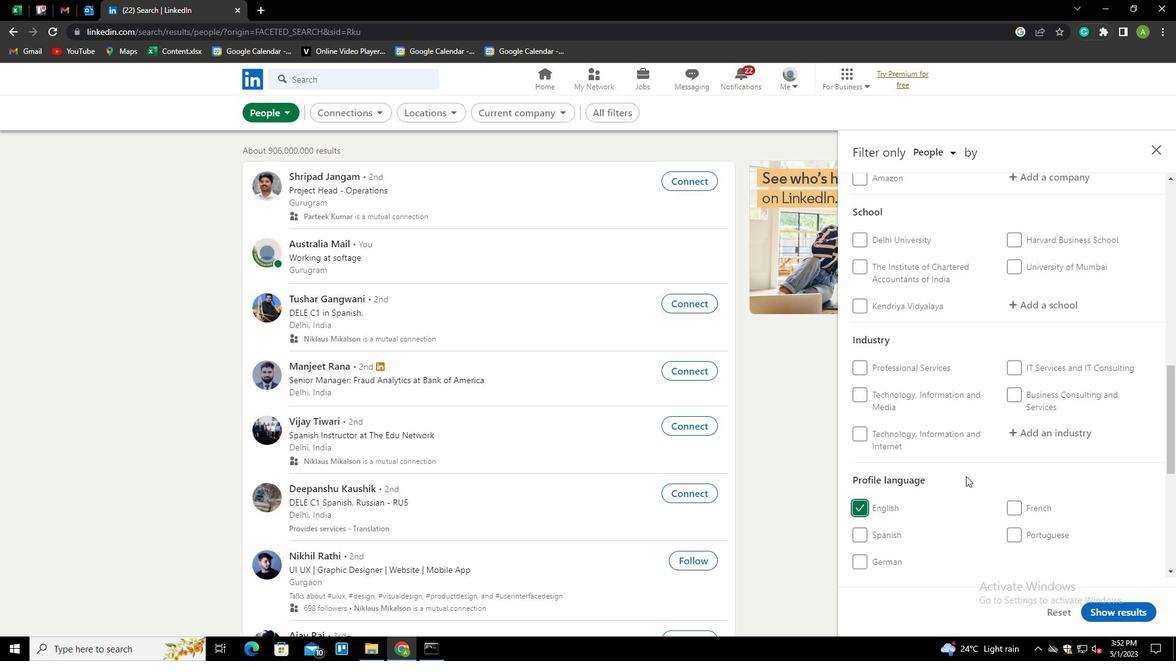 
Action: Mouse scrolled (966, 477) with delta (0, 0)
Screenshot: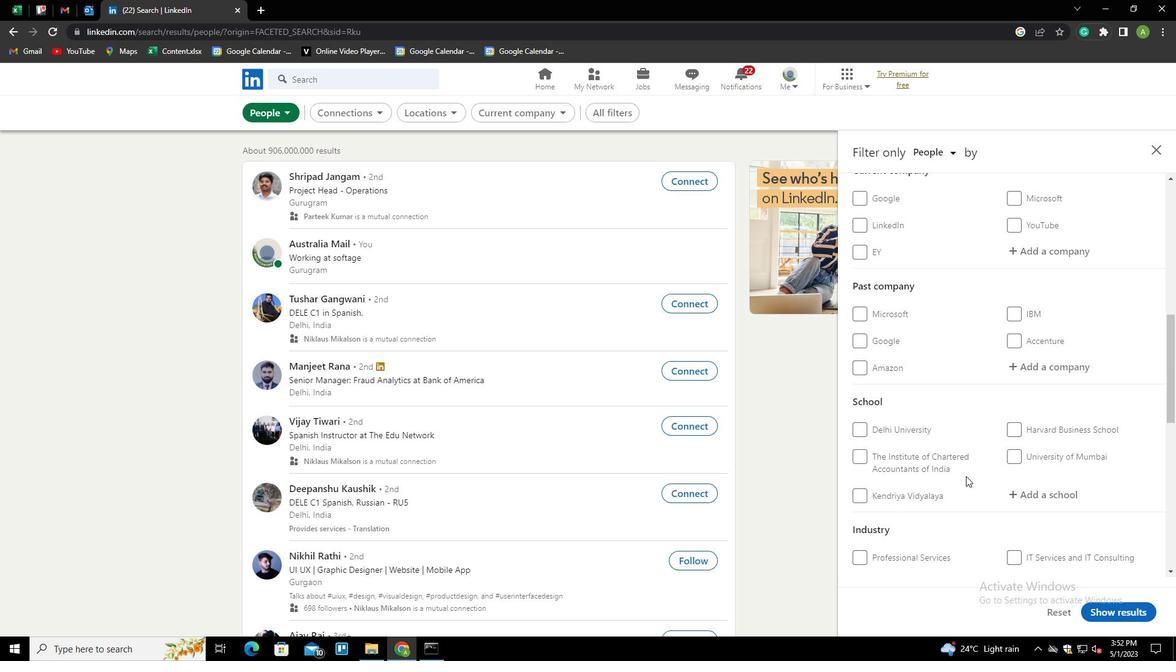 
Action: Mouse scrolled (966, 477) with delta (0, 0)
Screenshot: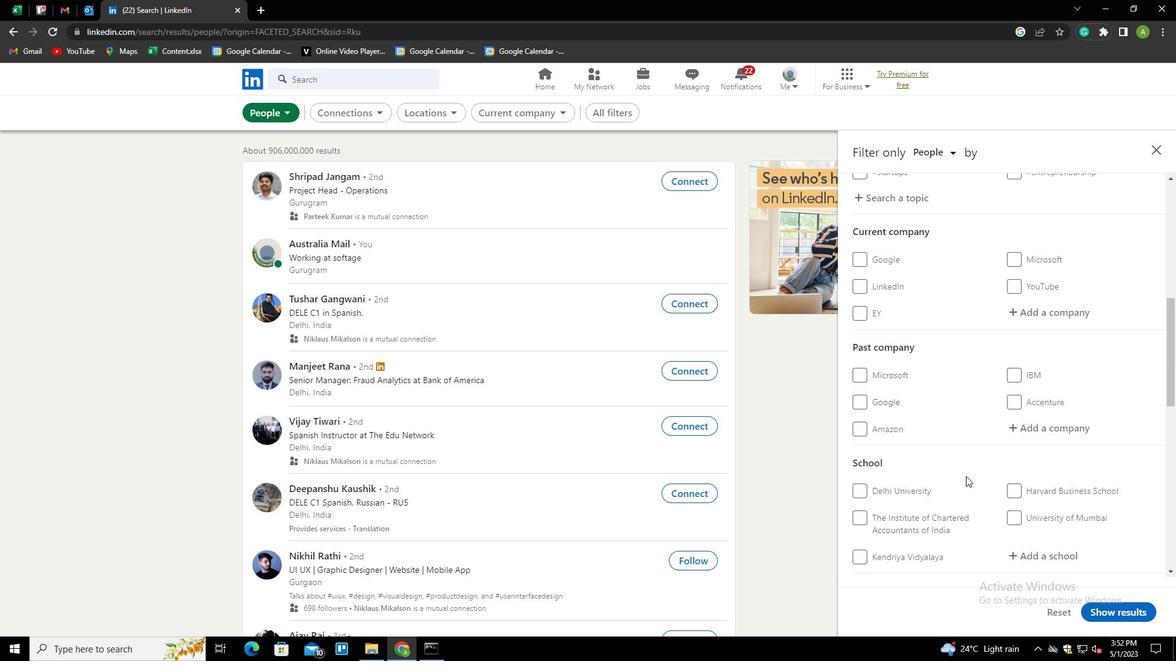 
Action: Mouse moved to (1030, 376)
Screenshot: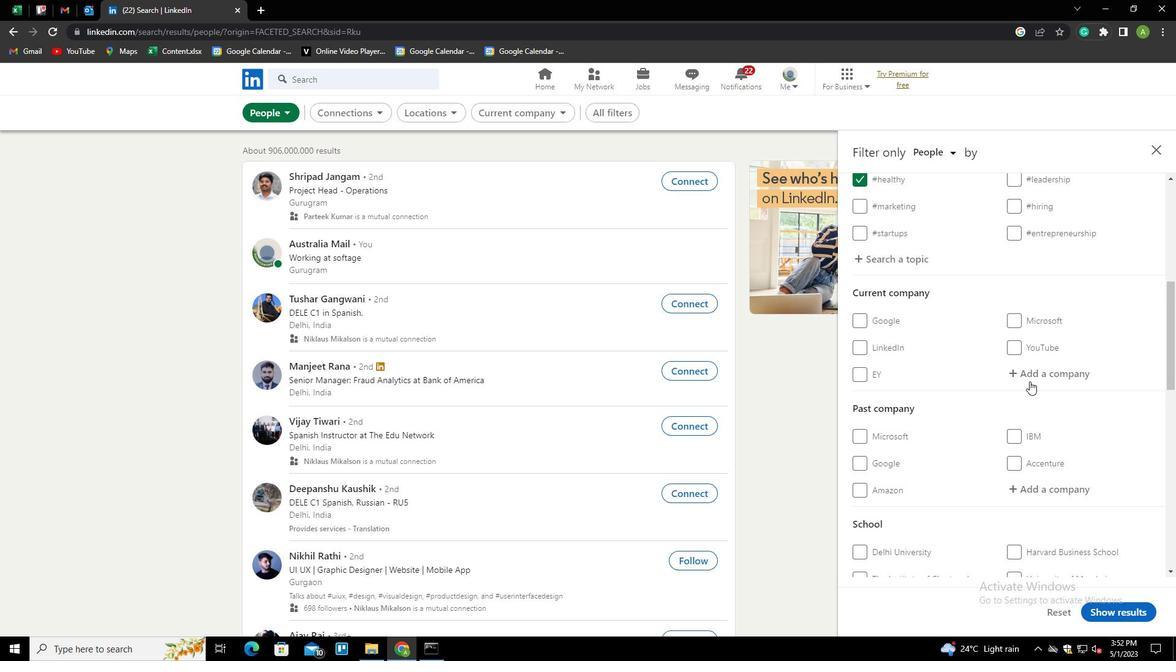 
Action: Mouse pressed left at (1030, 376)
Screenshot: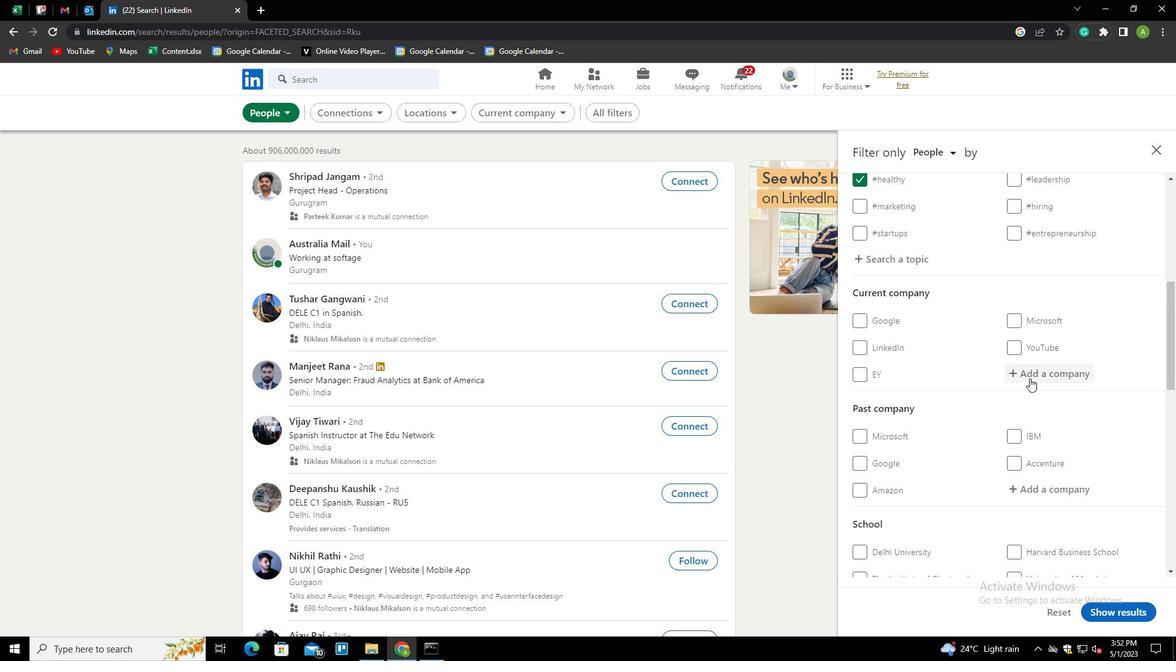 
Action: Key pressed <Key.shift>VEERLOOP
Screenshot: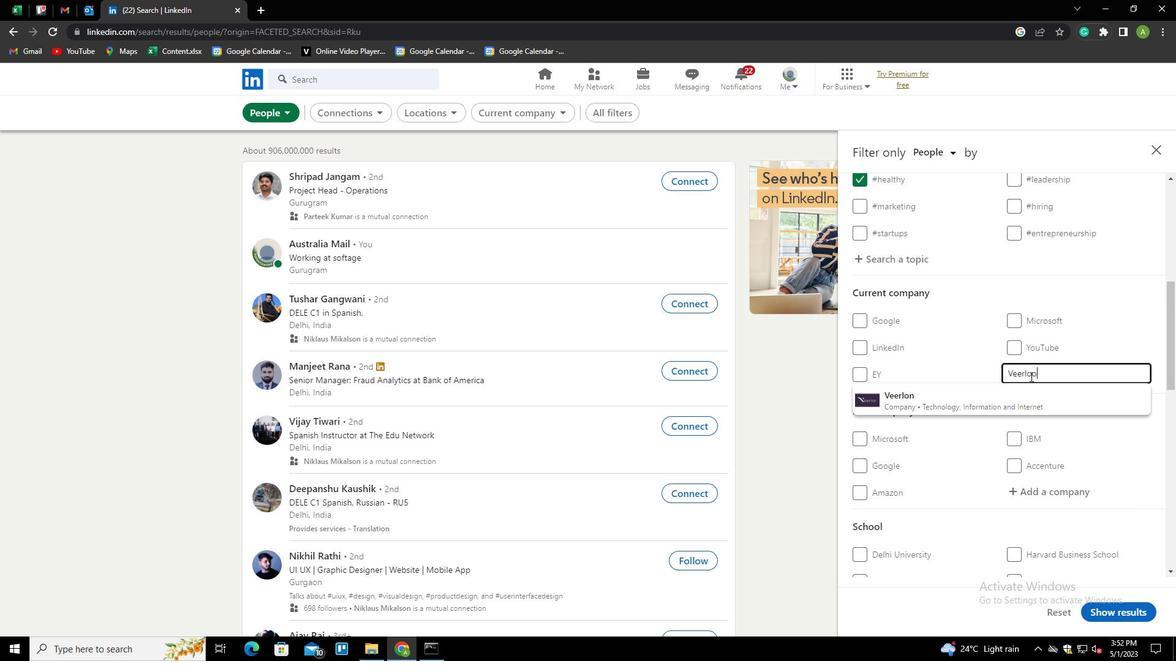 
Action: Mouse moved to (1035, 377)
Screenshot: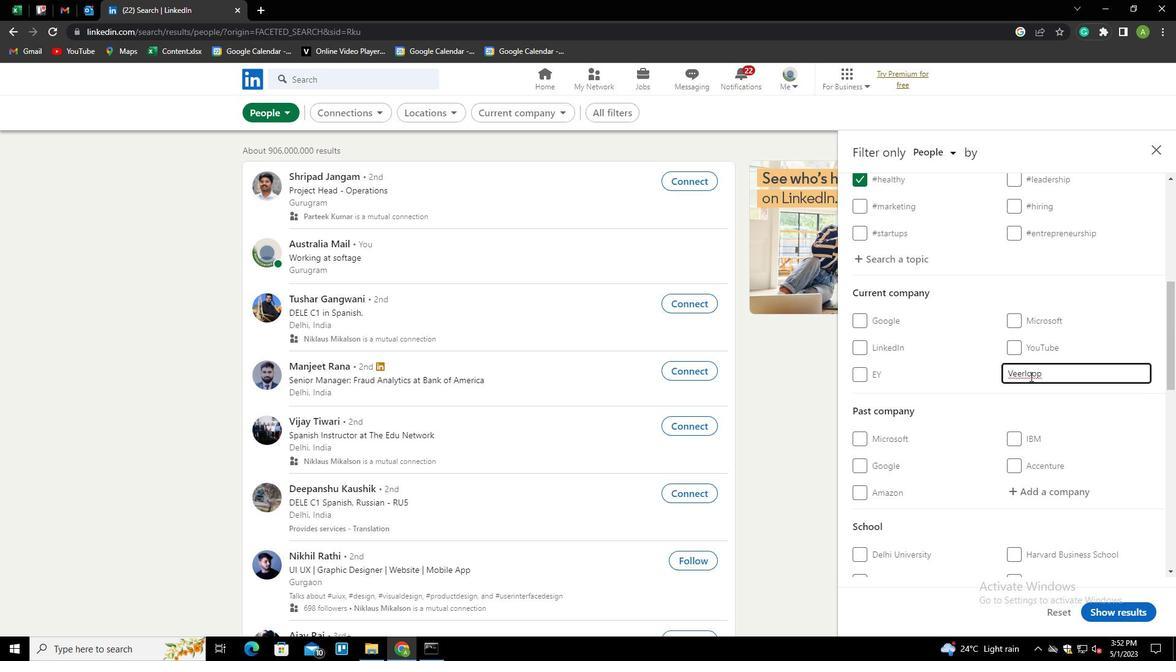 
Action: Key pressed <Key.left><Key.left><Key.left><Key.left><Key.left><Key.backspace><Key.down><Key.enter>
Screenshot: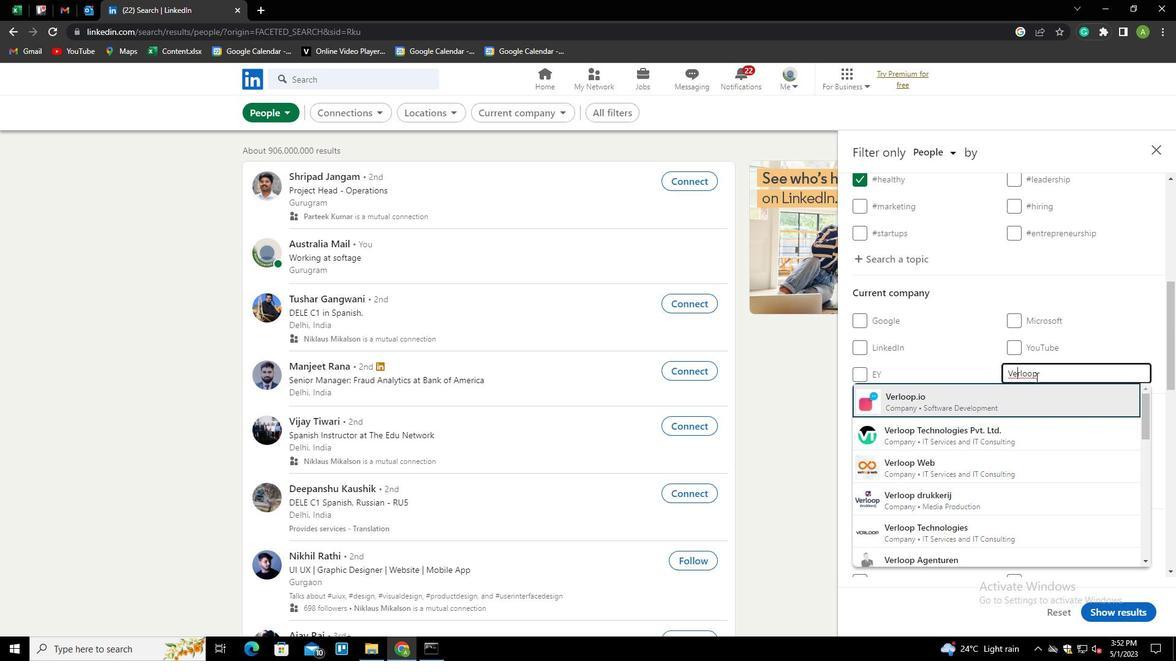 
Action: Mouse moved to (1035, 373)
Screenshot: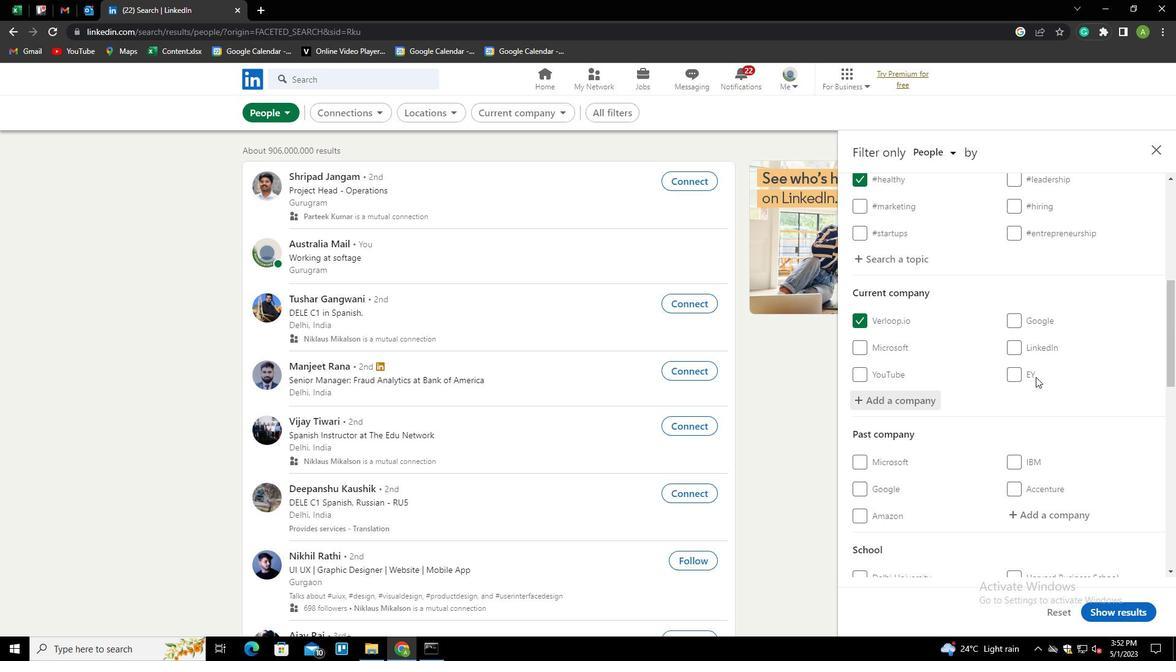 
Action: Mouse scrolled (1035, 373) with delta (0, 0)
Screenshot: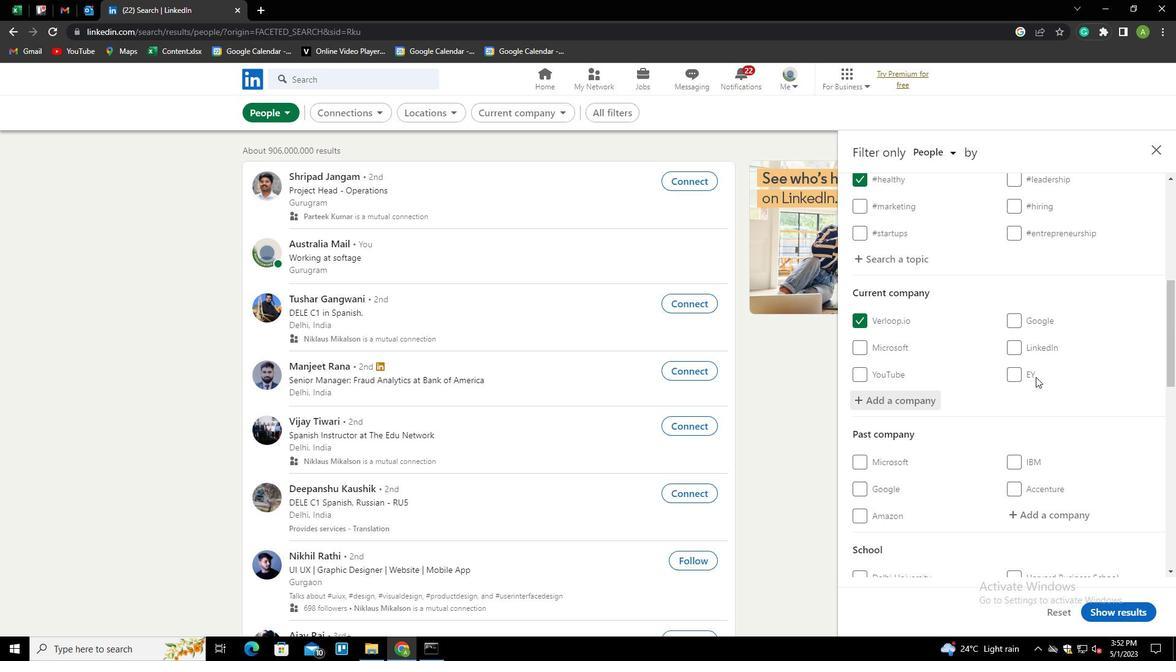 
Action: Mouse scrolled (1035, 373) with delta (0, 0)
Screenshot: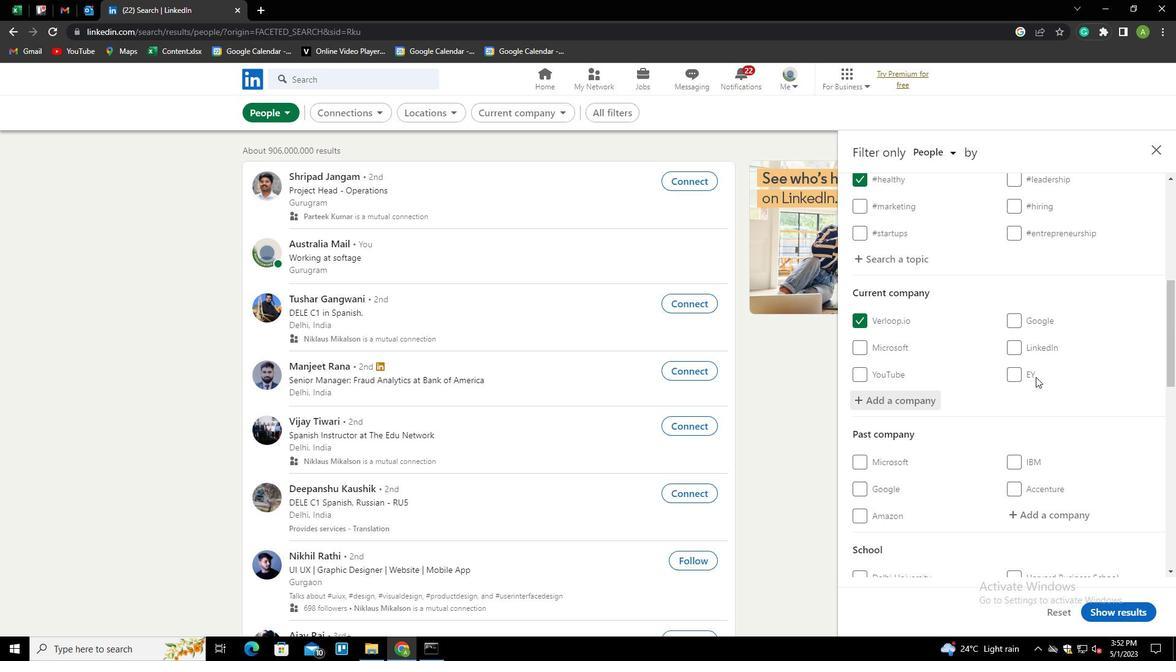 
Action: Mouse scrolled (1035, 373) with delta (0, 0)
Screenshot: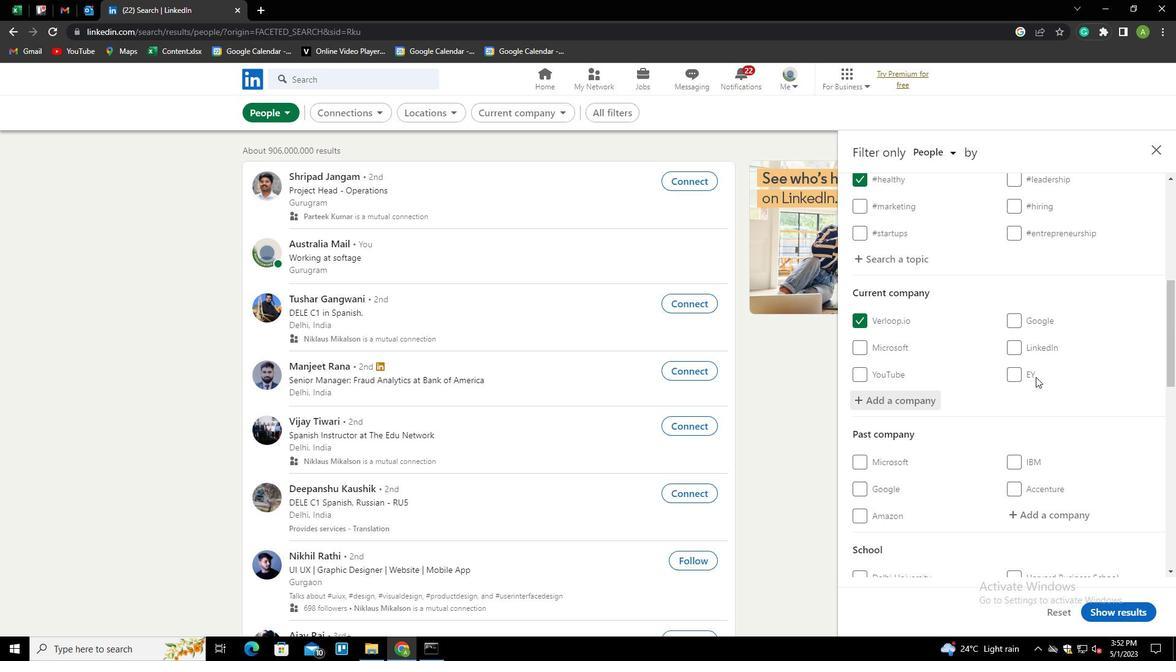 
Action: Mouse moved to (1033, 373)
Screenshot: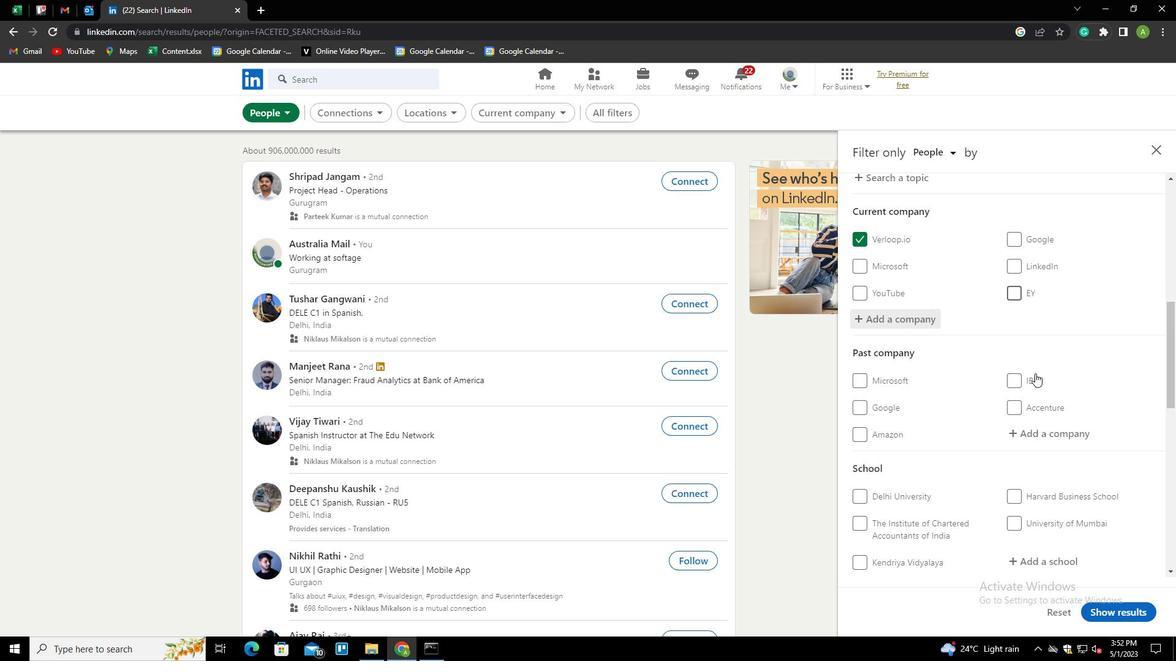 
Action: Mouse scrolled (1033, 372) with delta (0, 0)
Screenshot: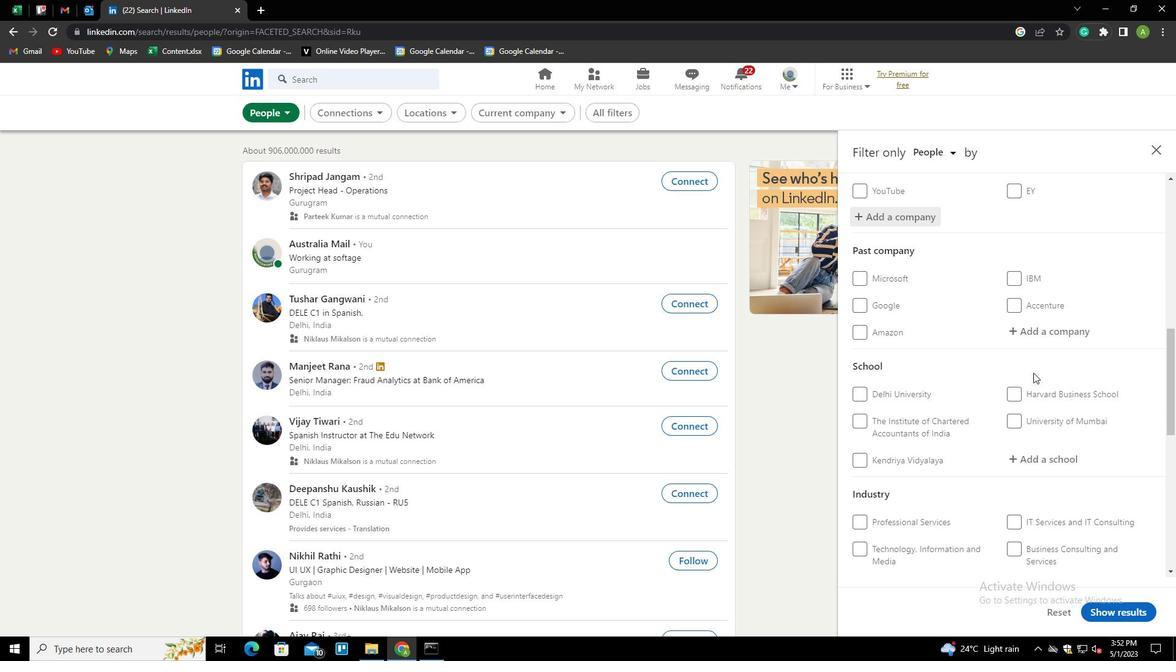 
Action: Mouse moved to (1026, 403)
Screenshot: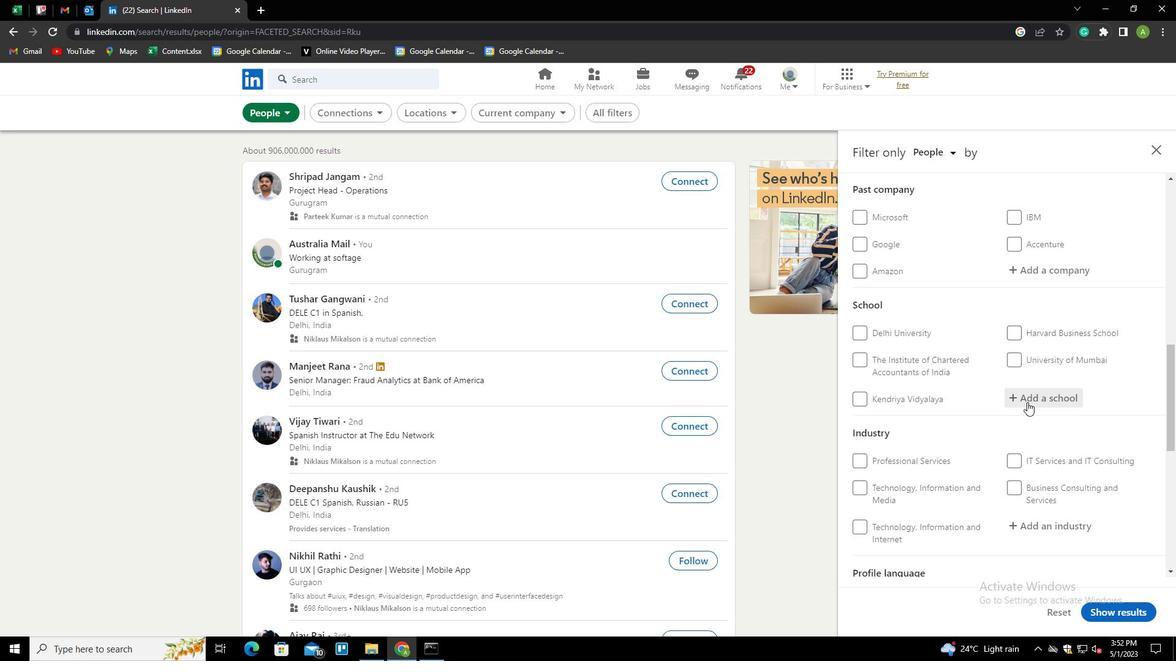 
Action: Mouse pressed left at (1026, 403)
Screenshot: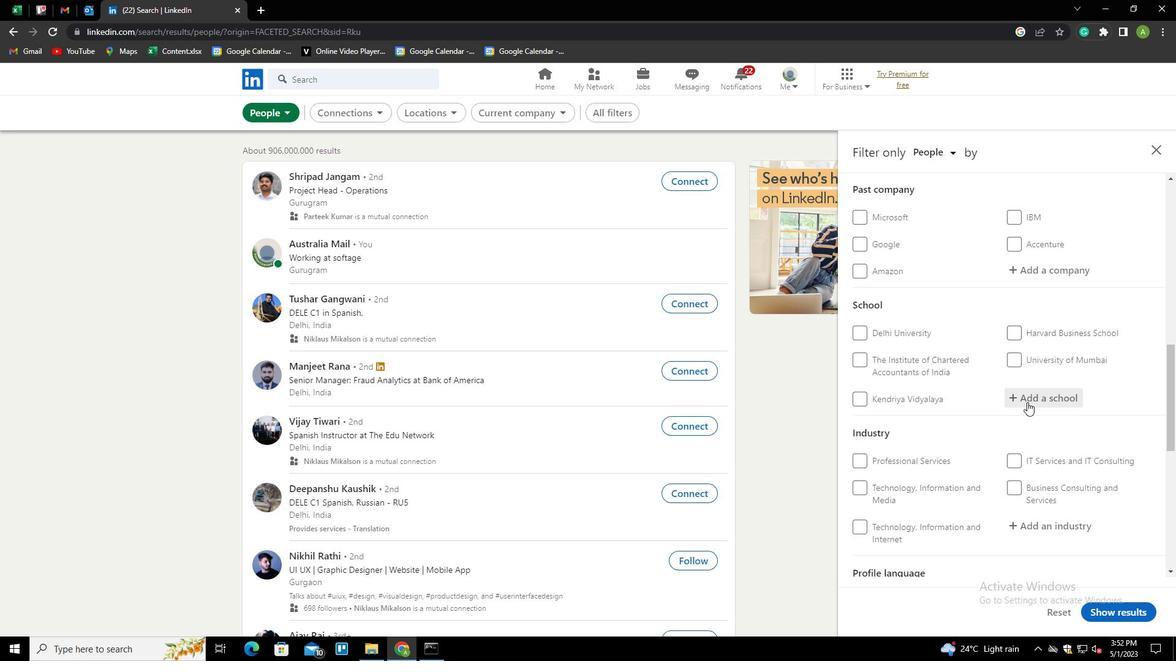 
Action: Key pressed <Key.shift>DAV<Key.space><Key.shift>INSTITI<Key.backspace>UTE<Key.down><Key.enter>
Screenshot: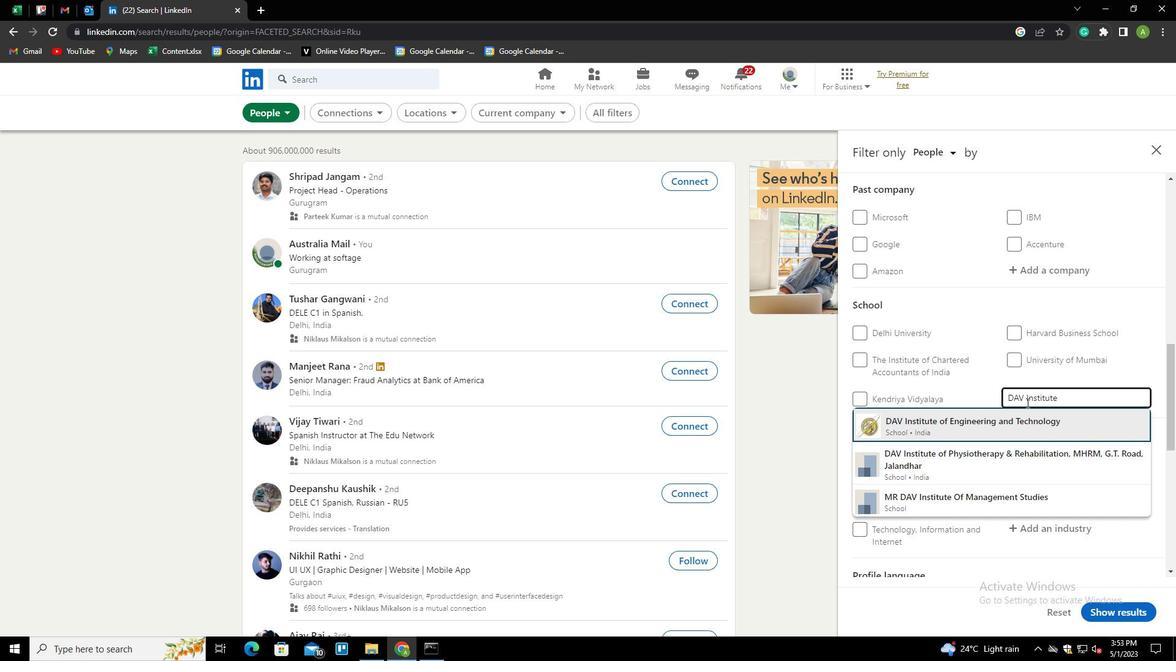 
Action: Mouse scrolled (1026, 402) with delta (0, 0)
Screenshot: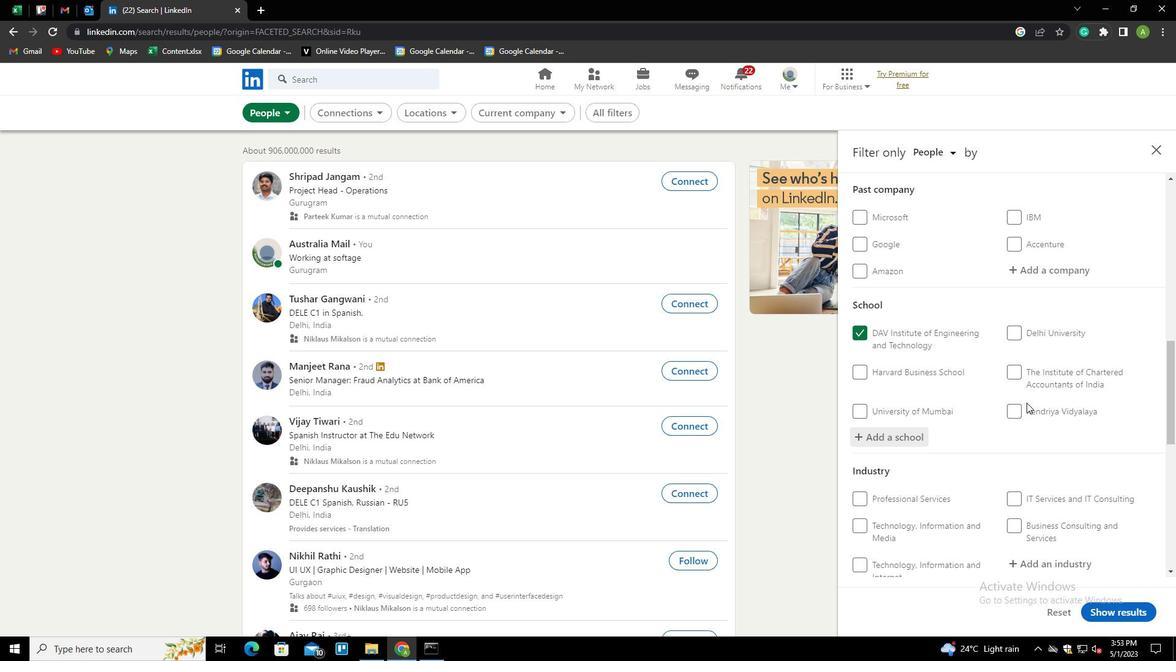 
Action: Mouse scrolled (1026, 402) with delta (0, 0)
Screenshot: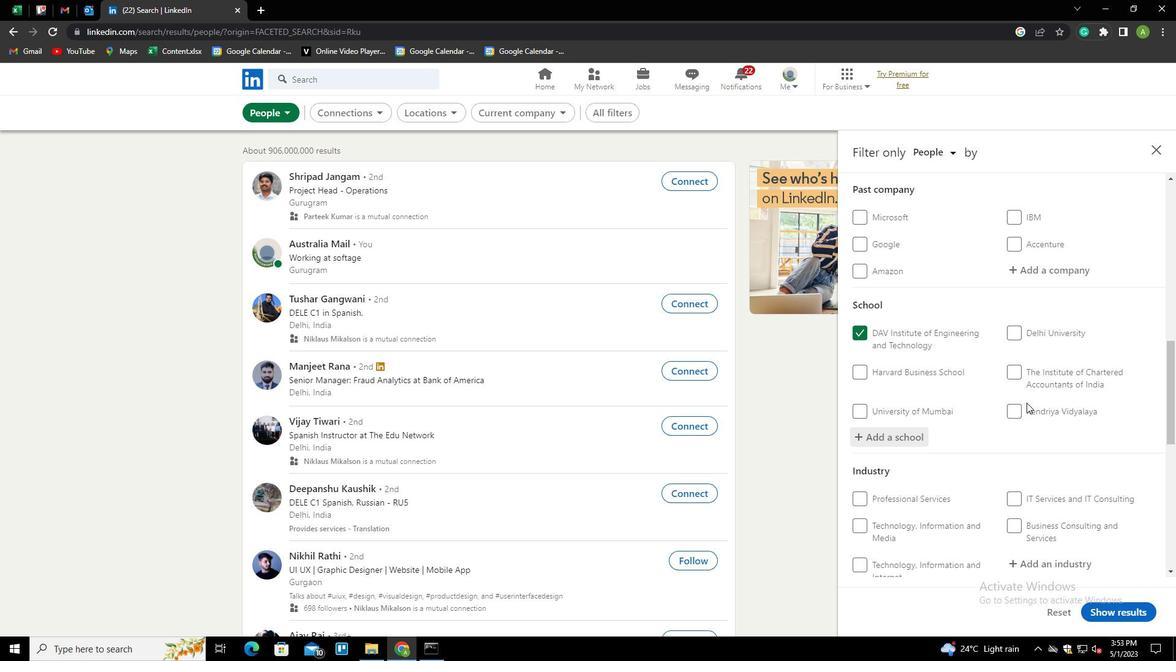 
Action: Mouse scrolled (1026, 402) with delta (0, 0)
Screenshot: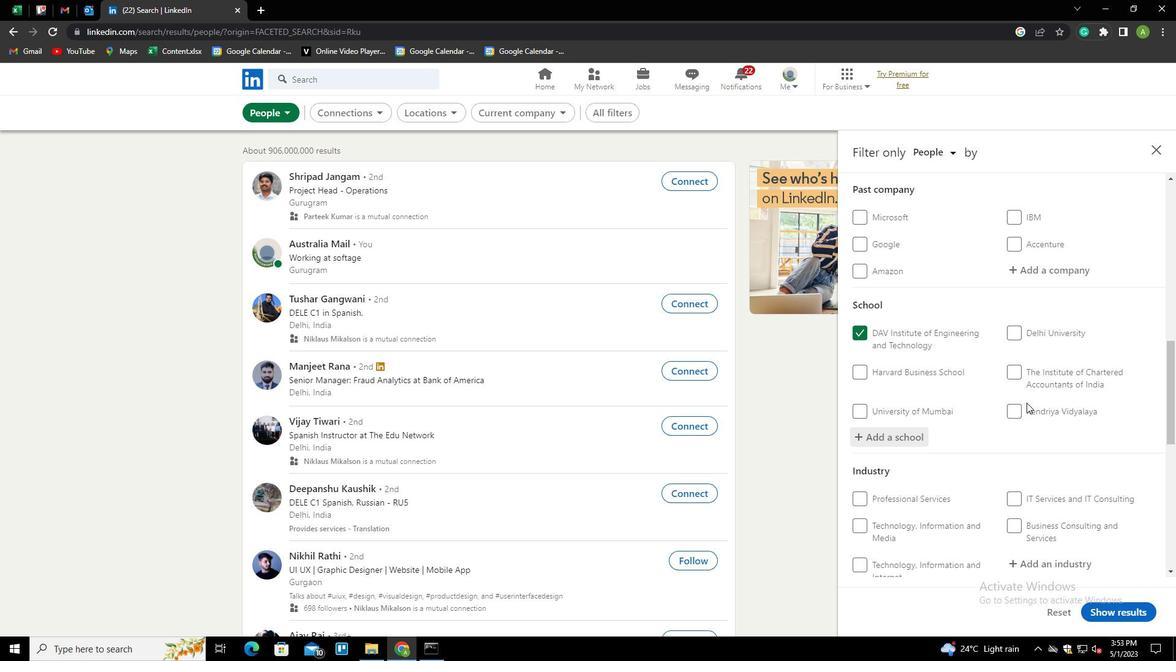 
Action: Mouse moved to (1037, 379)
Screenshot: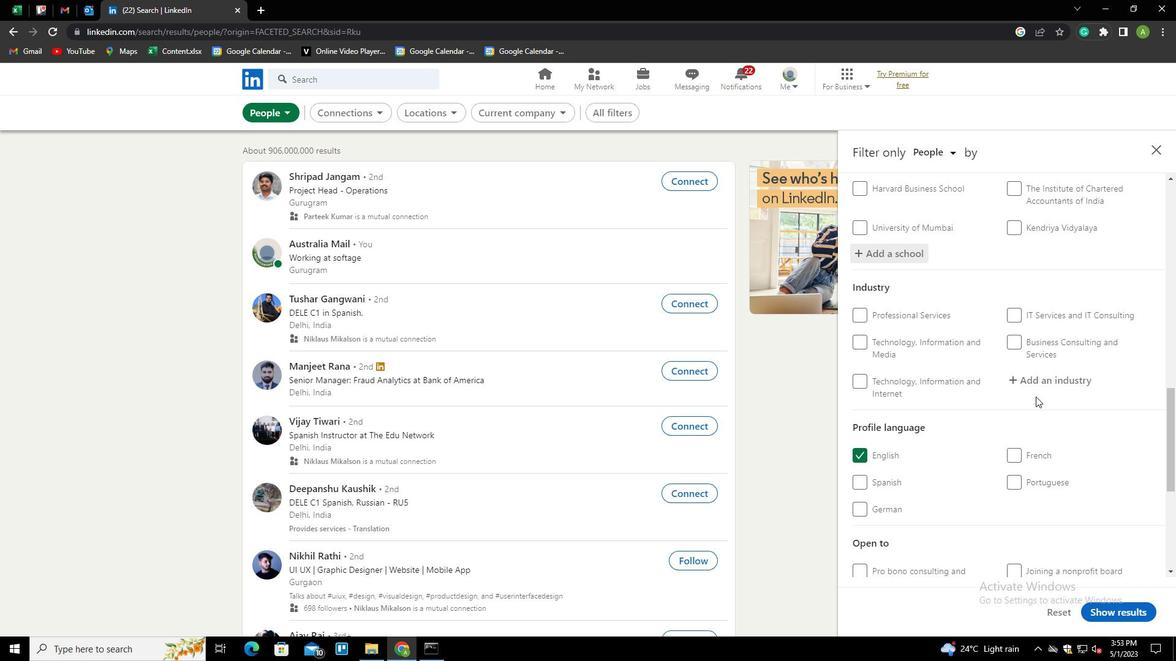 
Action: Mouse pressed left at (1037, 379)
Screenshot: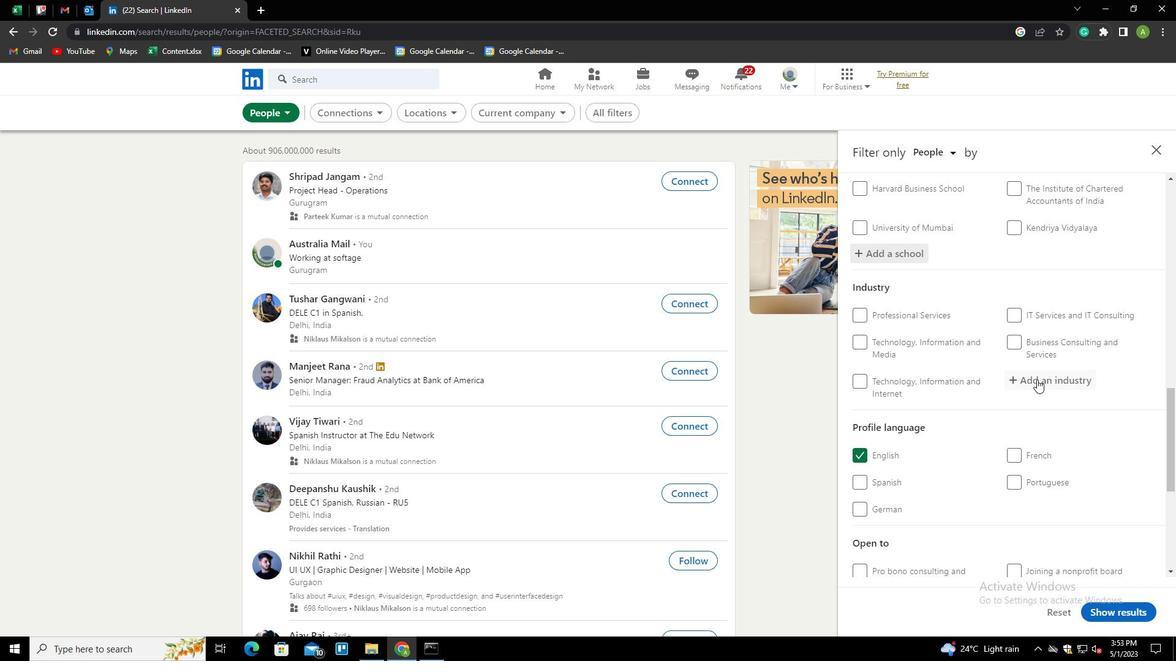 
Action: Mouse moved to (1039, 379)
Screenshot: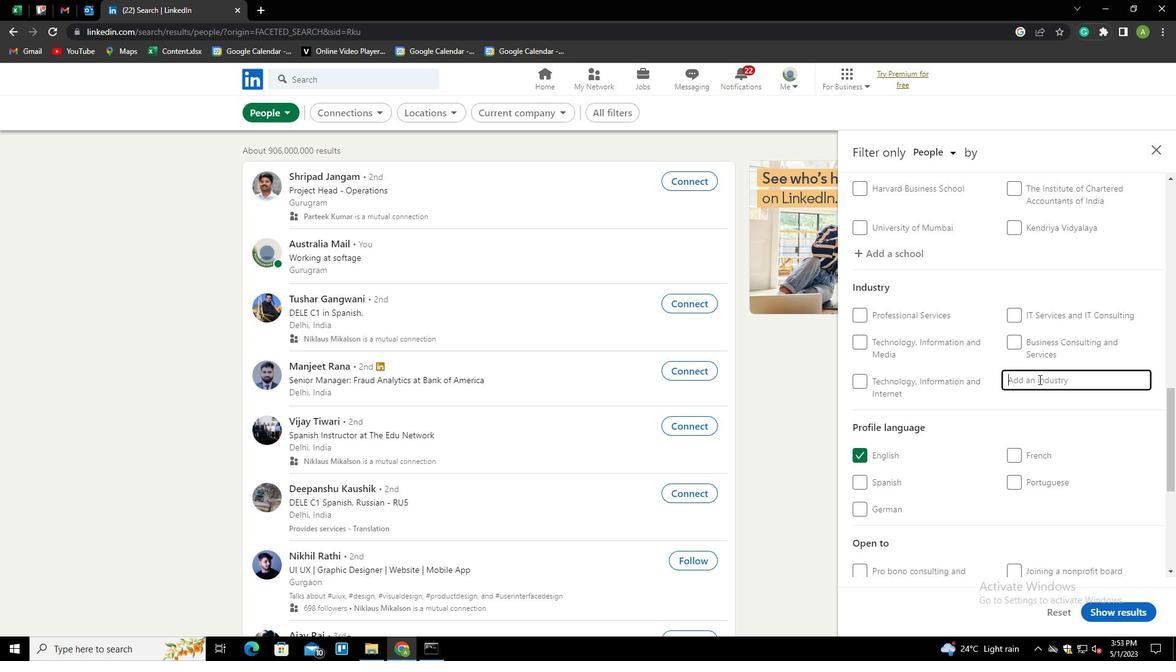 
Action: Mouse pressed left at (1039, 379)
Screenshot: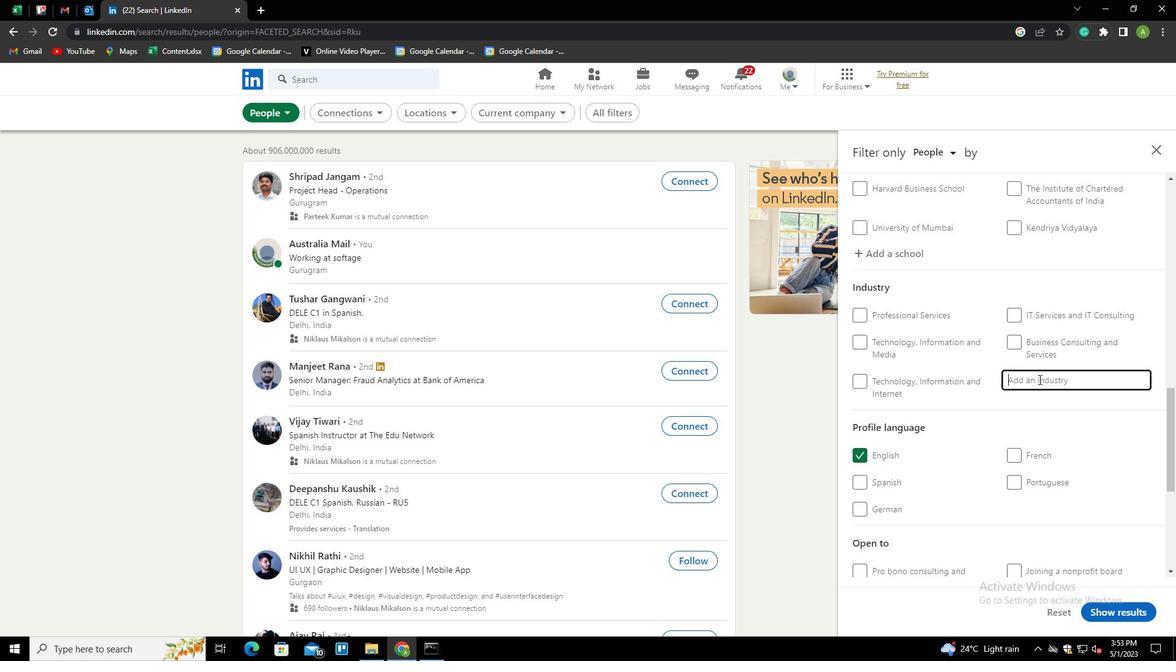 
Action: Key pressed <Key.shift>RETAIL<Key.space><Key.shift><Key.shift><Key.shift><Key.shift><Key.shift><Key.shift><Key.shift><Key.shift><Key.shift><Key.shift><Key.shift><Key.shift>GRO<Key.down><Key.enter>
Screenshot: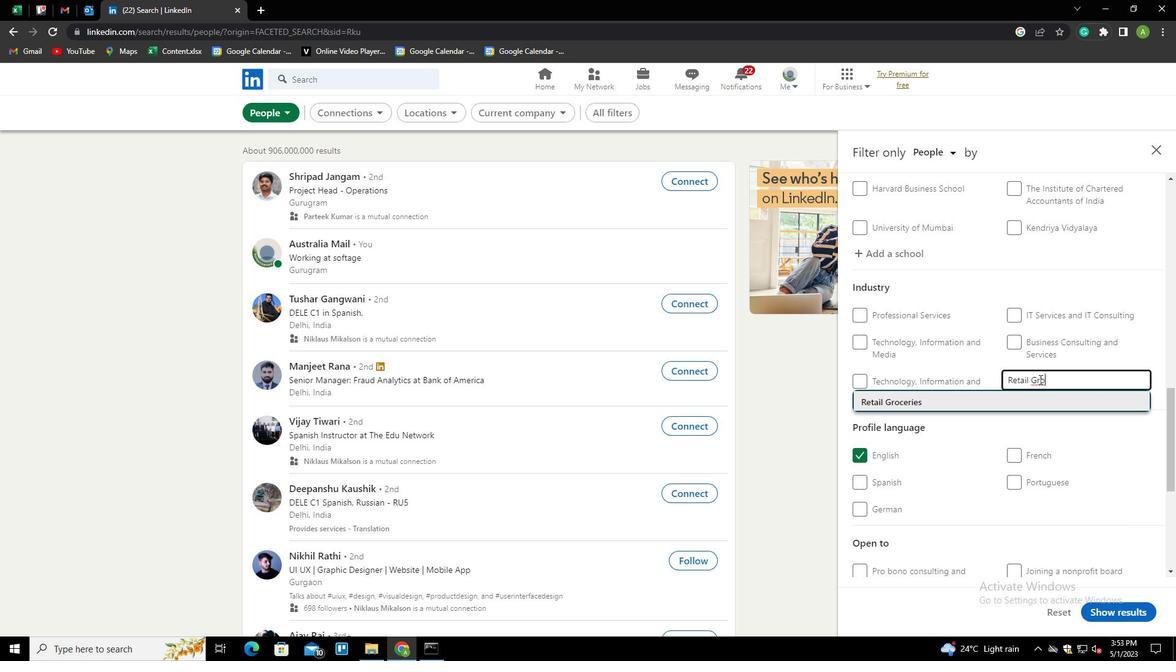 
Action: Mouse scrolled (1039, 379) with delta (0, 0)
Screenshot: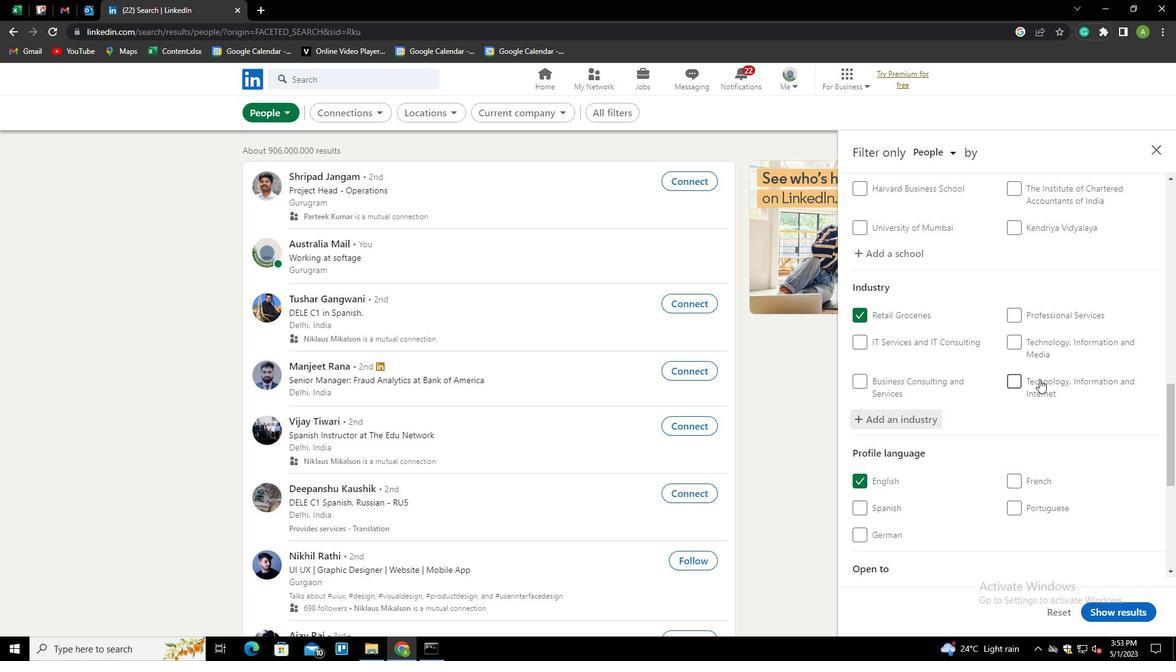 
Action: Mouse scrolled (1039, 379) with delta (0, 0)
Screenshot: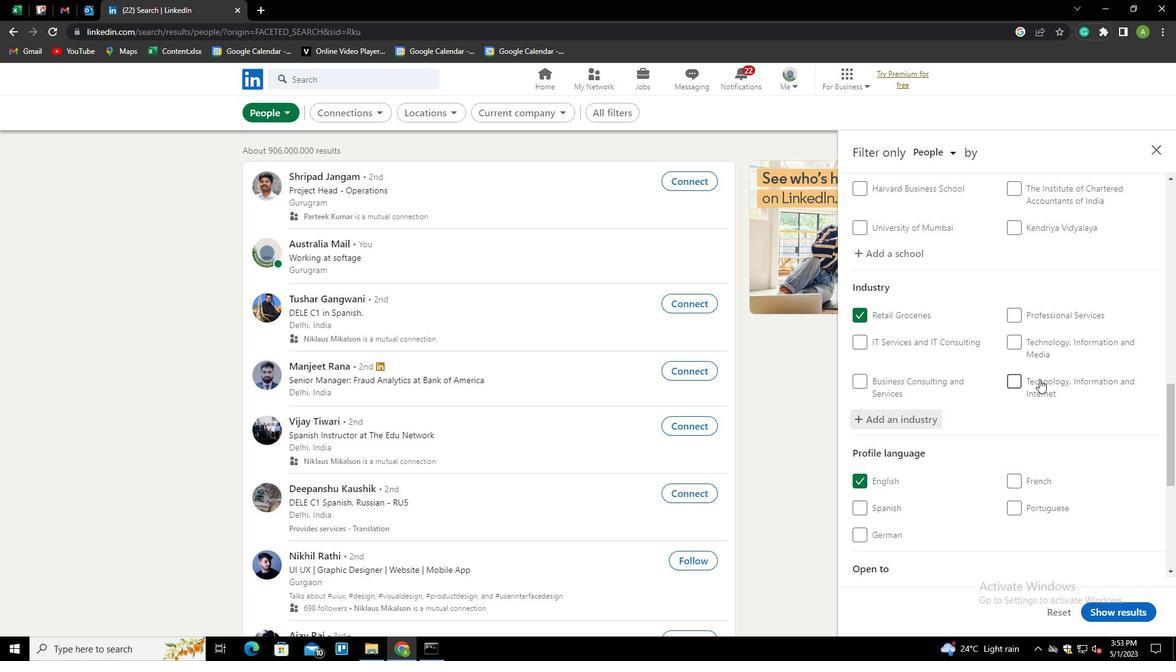
Action: Mouse scrolled (1039, 379) with delta (0, 0)
Screenshot: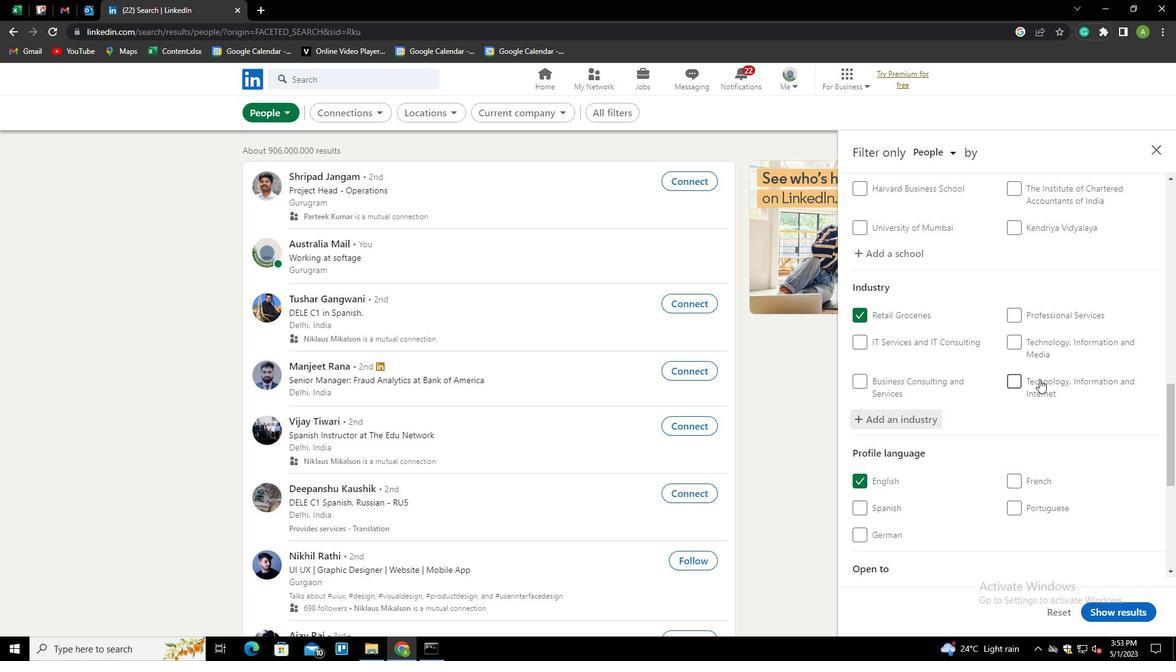 
Action: Mouse scrolled (1039, 379) with delta (0, 0)
Screenshot: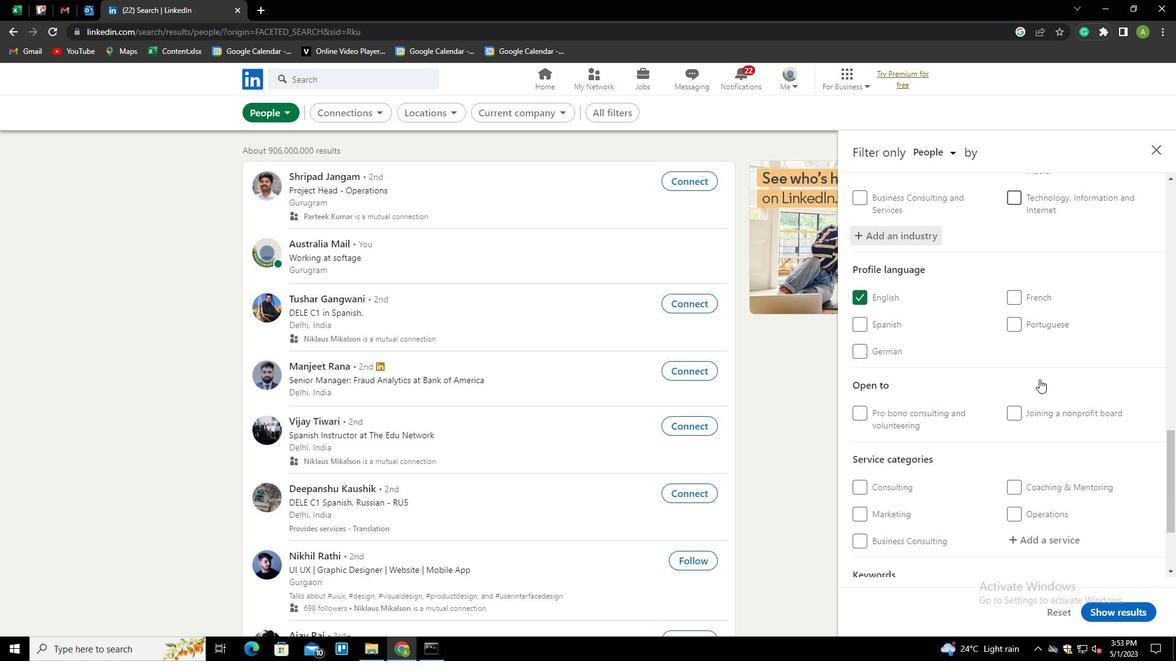
Action: Mouse scrolled (1039, 379) with delta (0, 0)
Screenshot: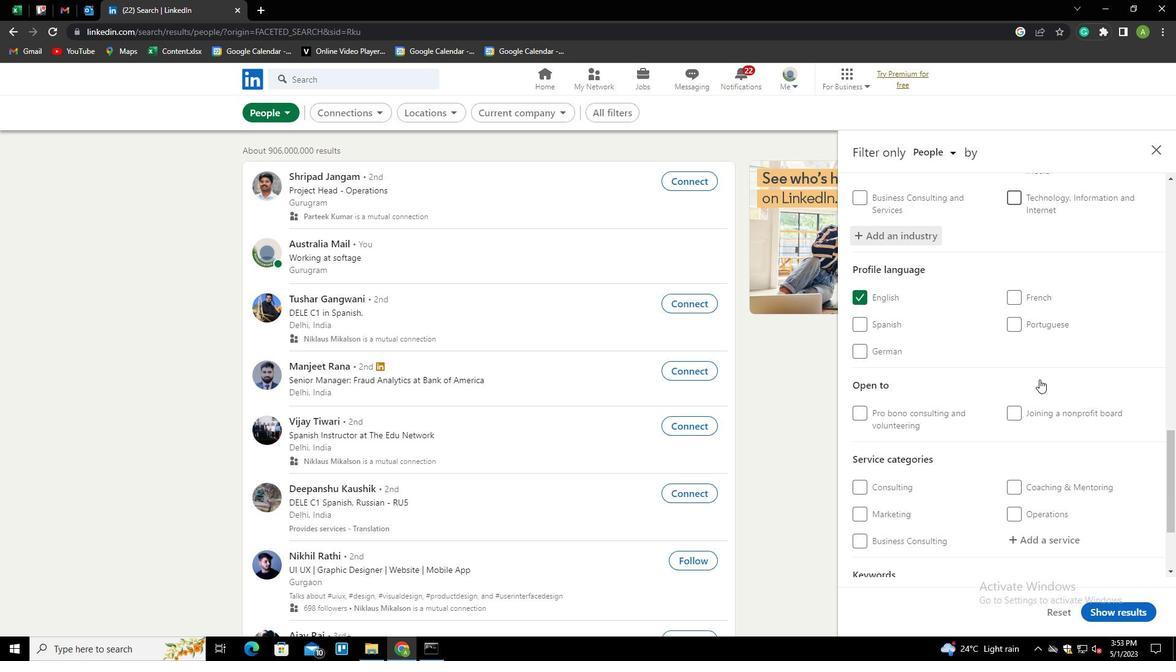 
Action: Mouse moved to (1032, 416)
Screenshot: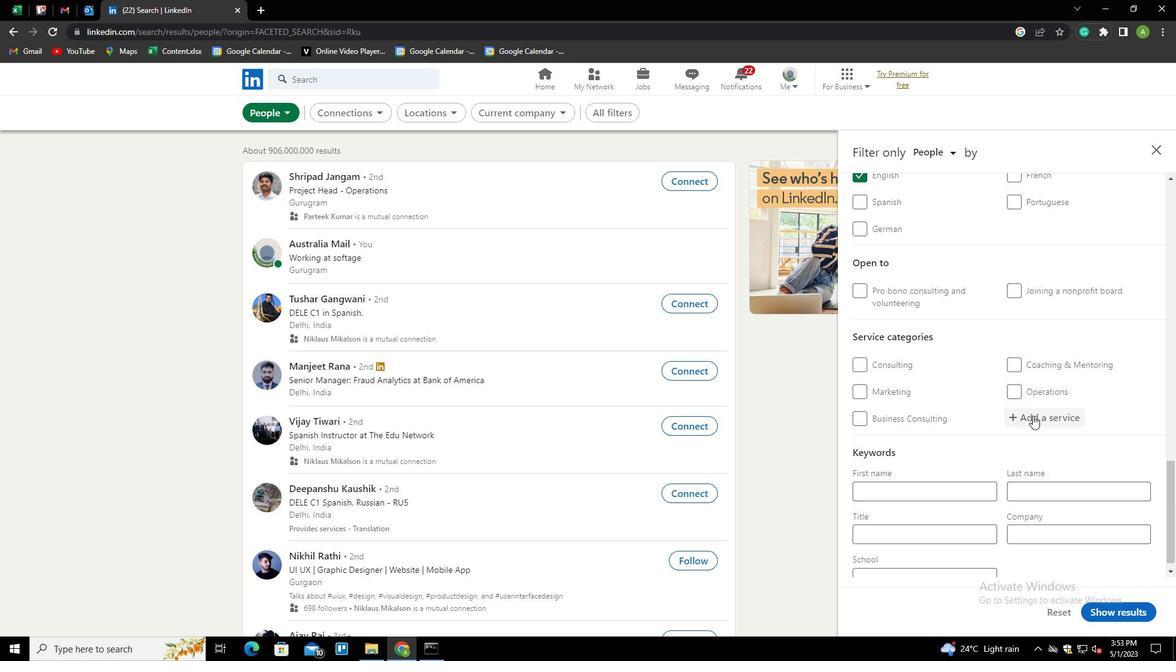 
Action: Mouse pressed left at (1032, 416)
Screenshot: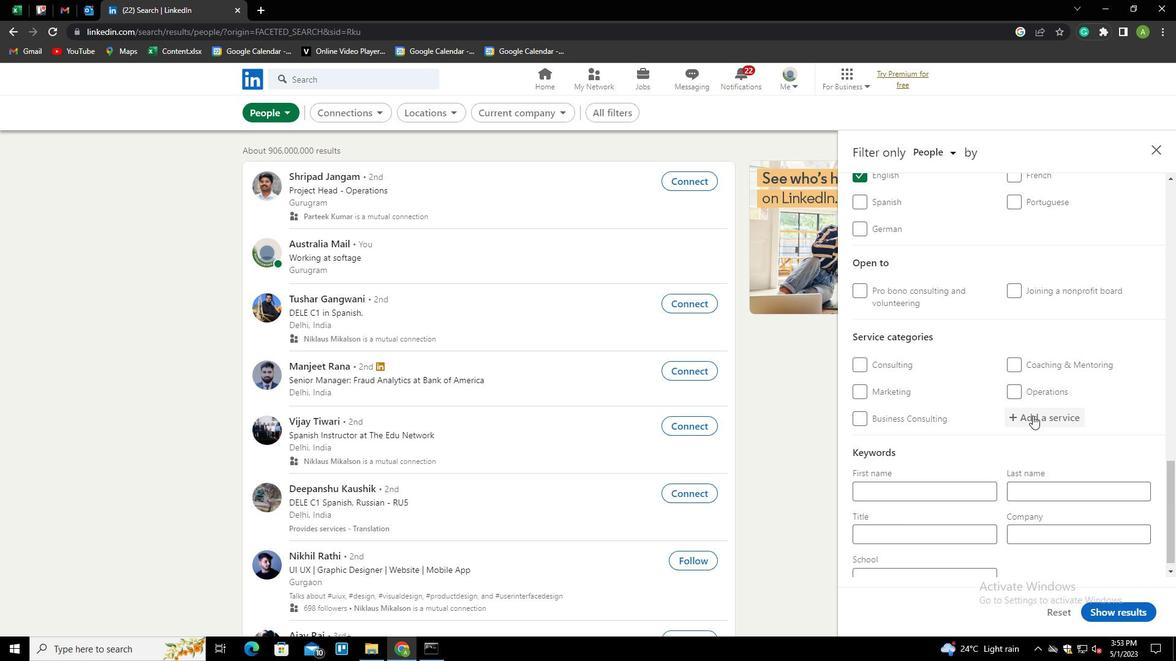 
Action: Mouse pressed left at (1032, 416)
Screenshot: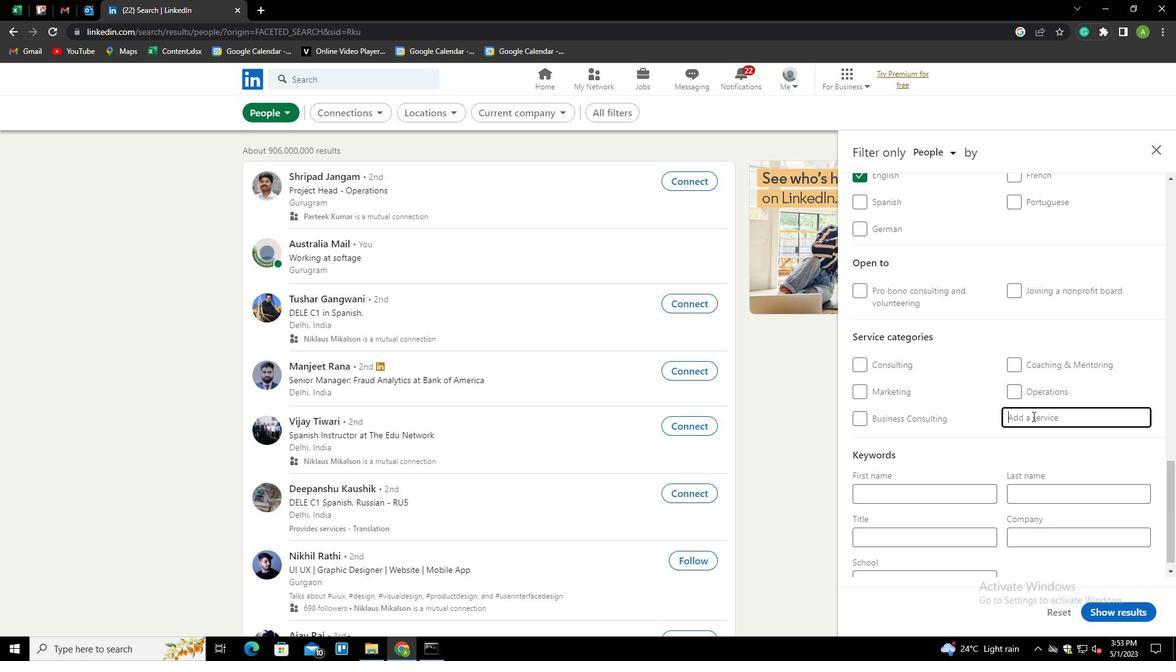 
Action: Key pressed <Key.shift>DIGITAL<Key.down><Key.enter>
Screenshot: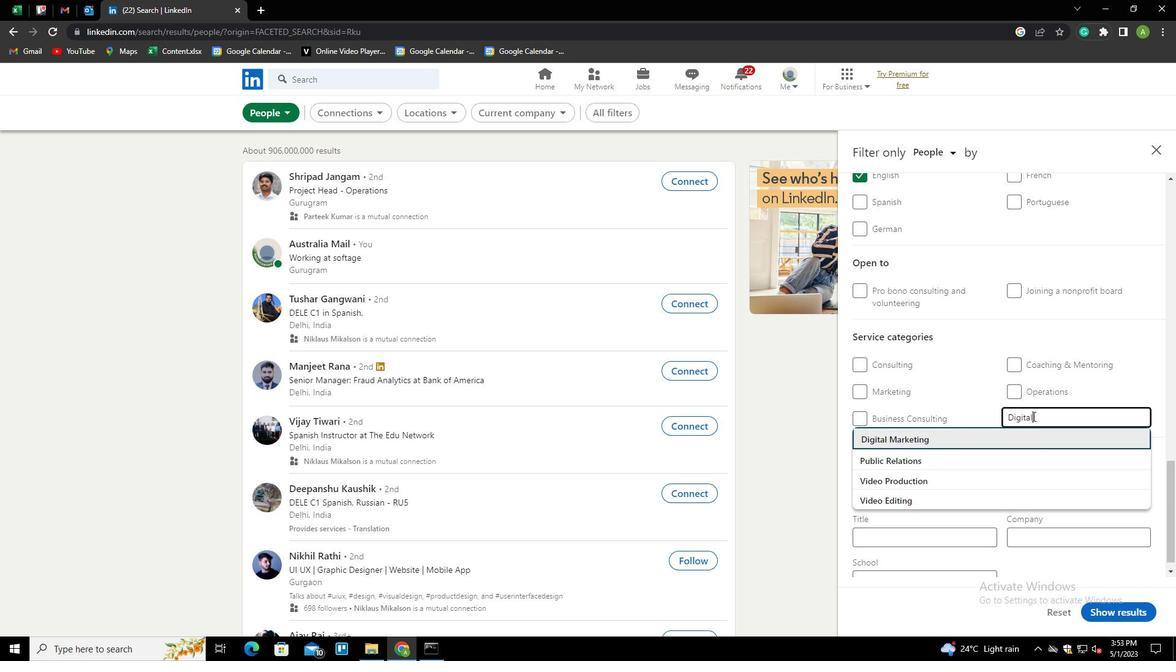 
Action: Mouse scrolled (1032, 415) with delta (0, 0)
Screenshot: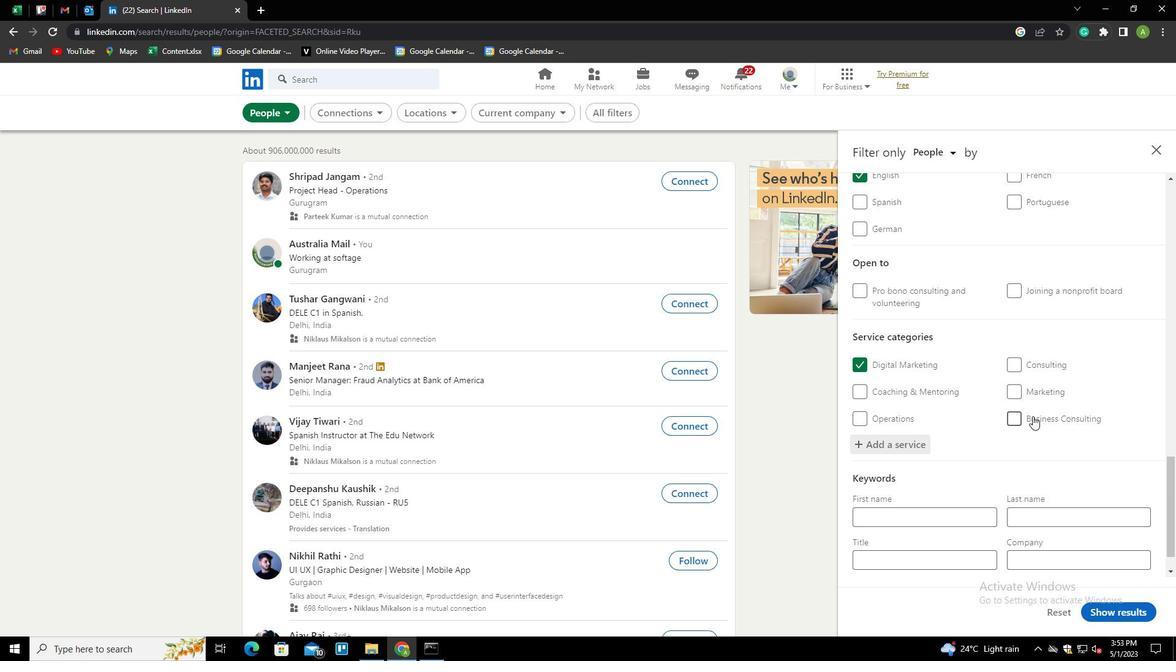 
Action: Mouse scrolled (1032, 415) with delta (0, 0)
Screenshot: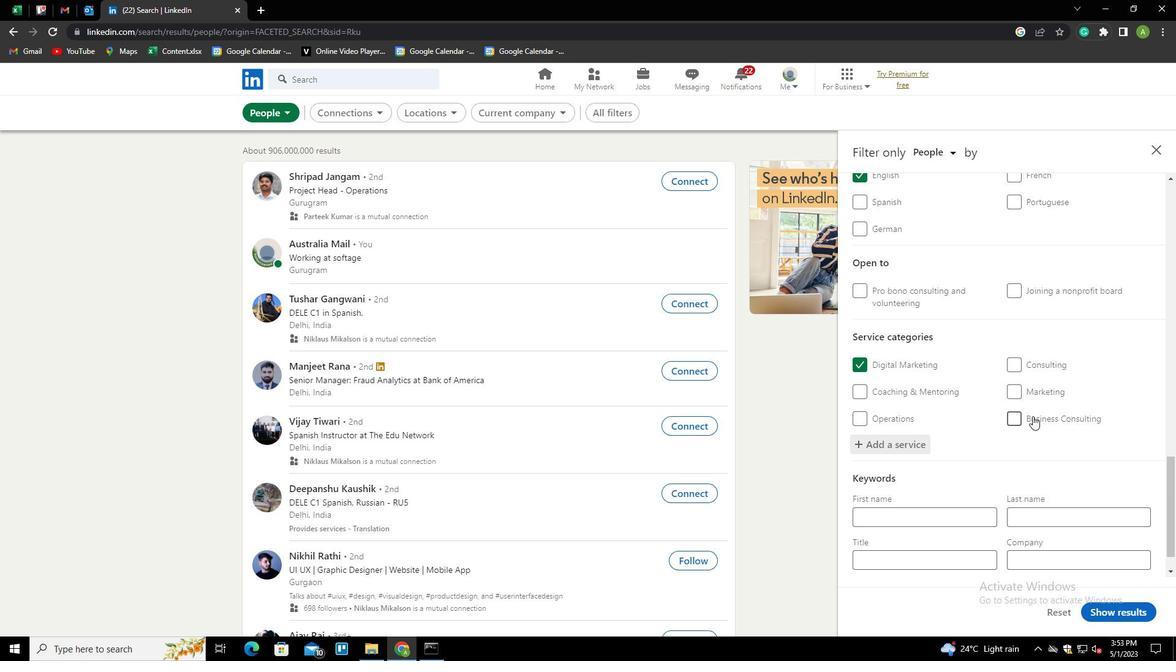 
Action: Mouse scrolled (1032, 415) with delta (0, 0)
Screenshot: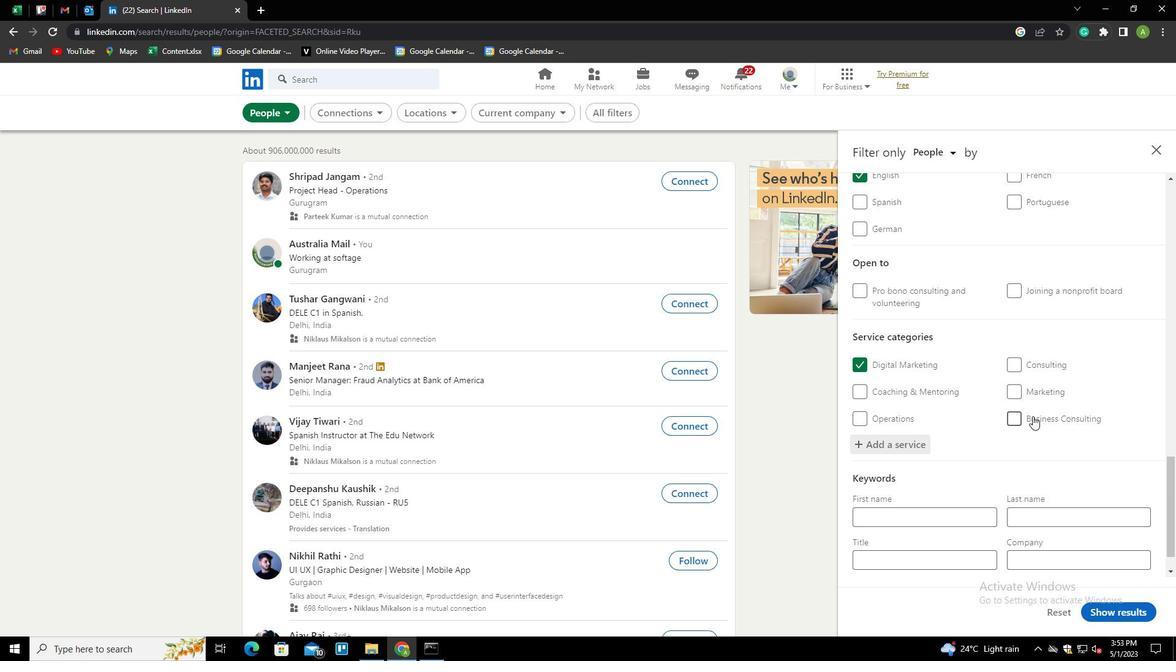 
Action: Mouse scrolled (1032, 415) with delta (0, 0)
Screenshot: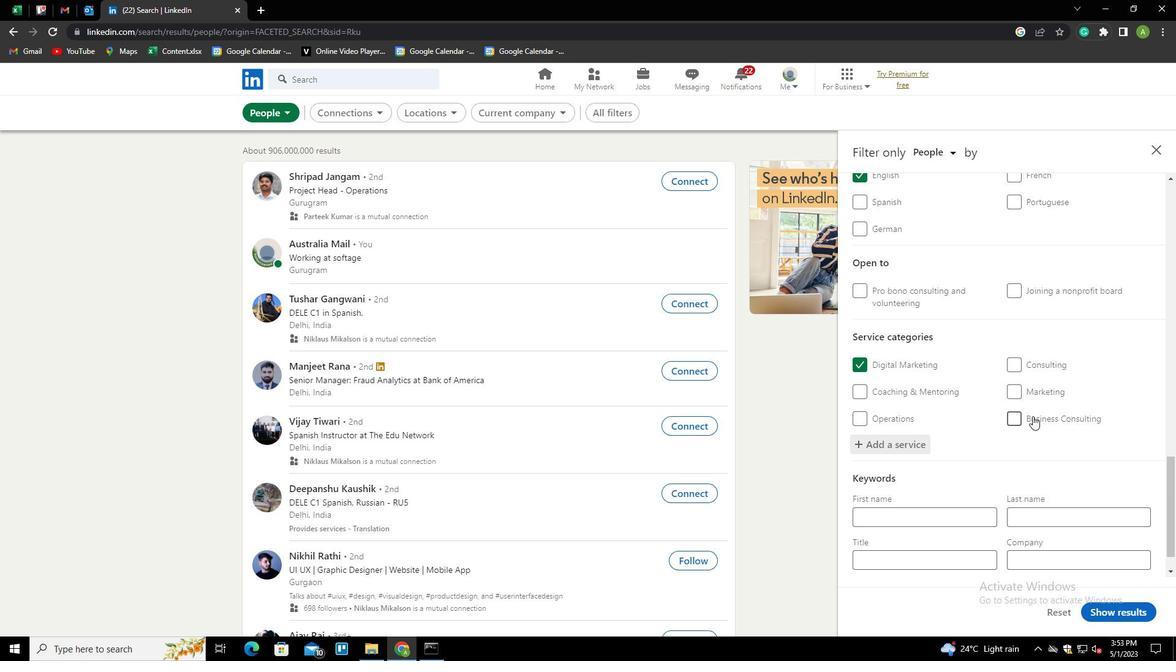 
Action: Mouse scrolled (1032, 415) with delta (0, 0)
Screenshot: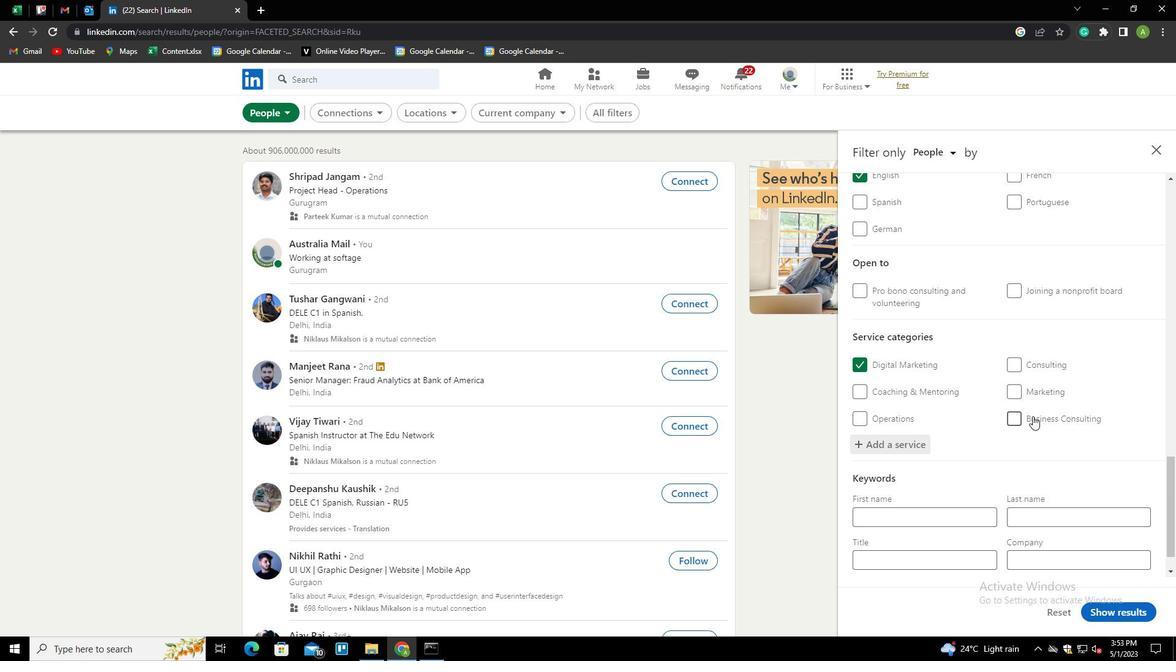 
Action: Mouse scrolled (1032, 415) with delta (0, 0)
Screenshot: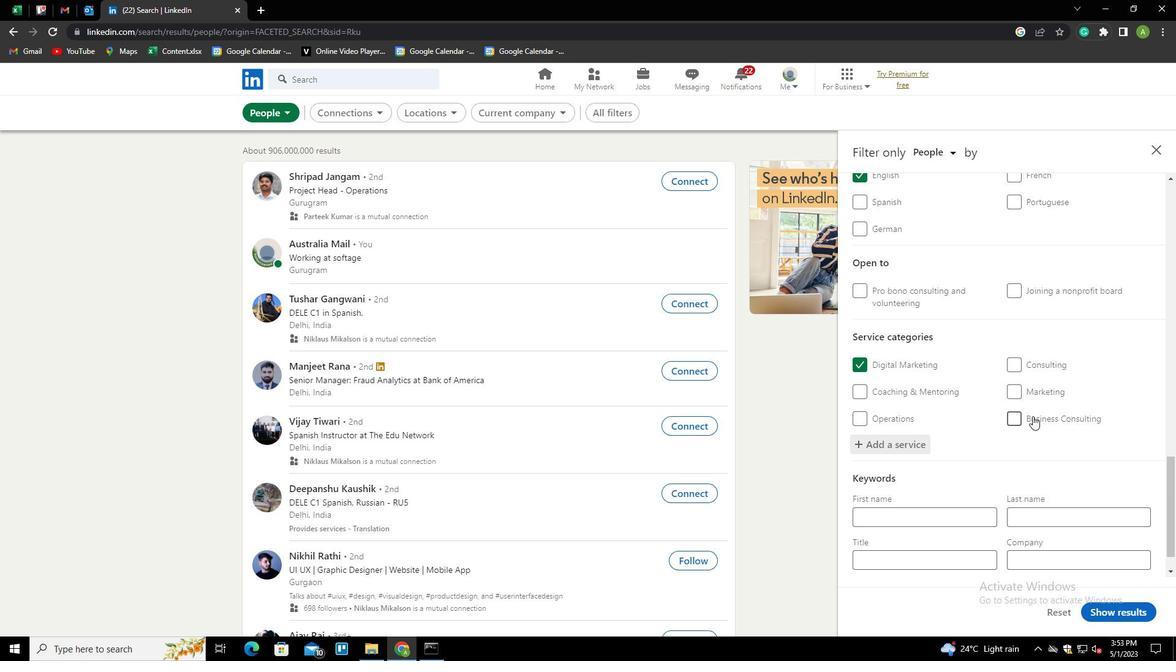 
Action: Mouse moved to (890, 512)
Screenshot: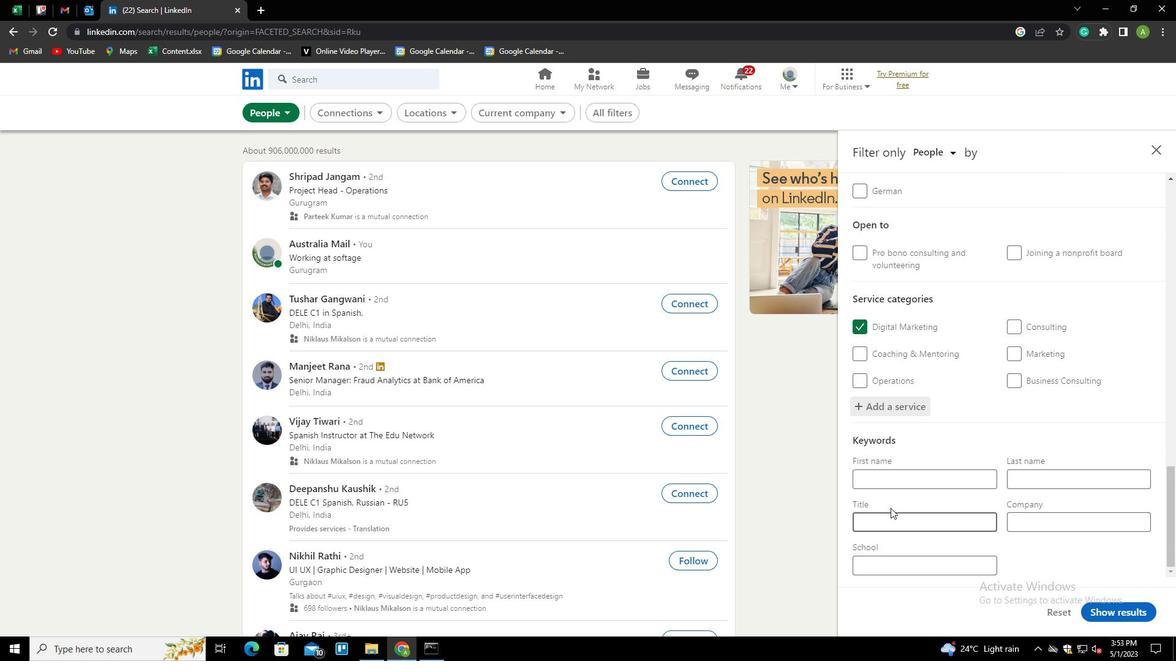 
Action: Mouse pressed left at (890, 512)
Screenshot: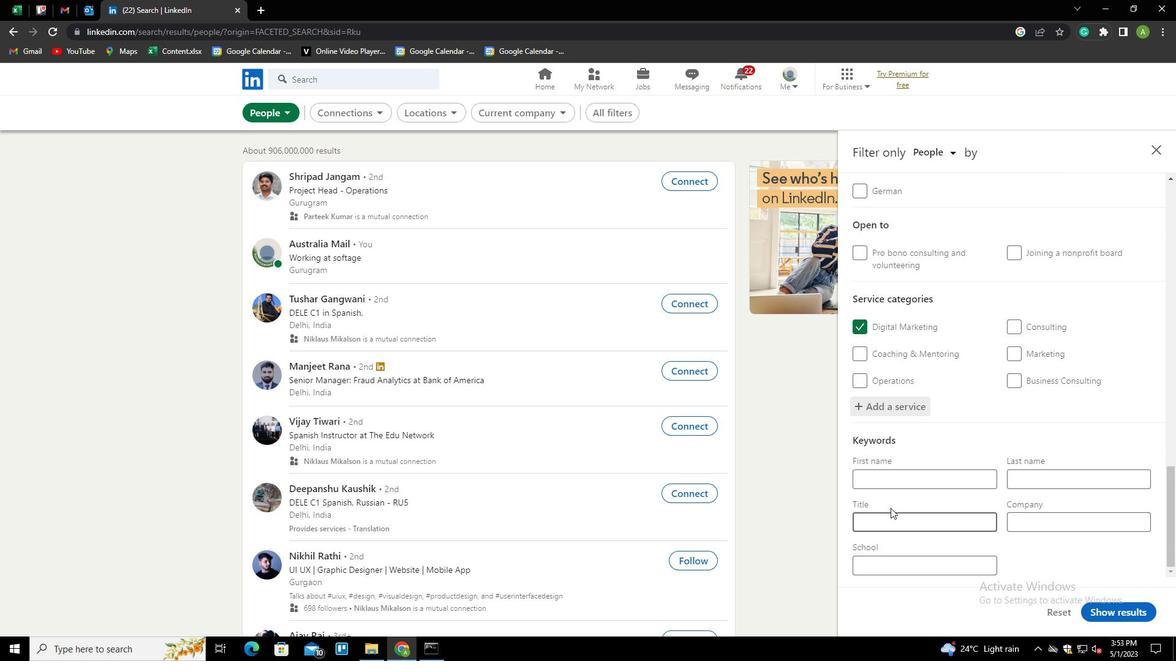 
Action: Mouse moved to (891, 516)
Screenshot: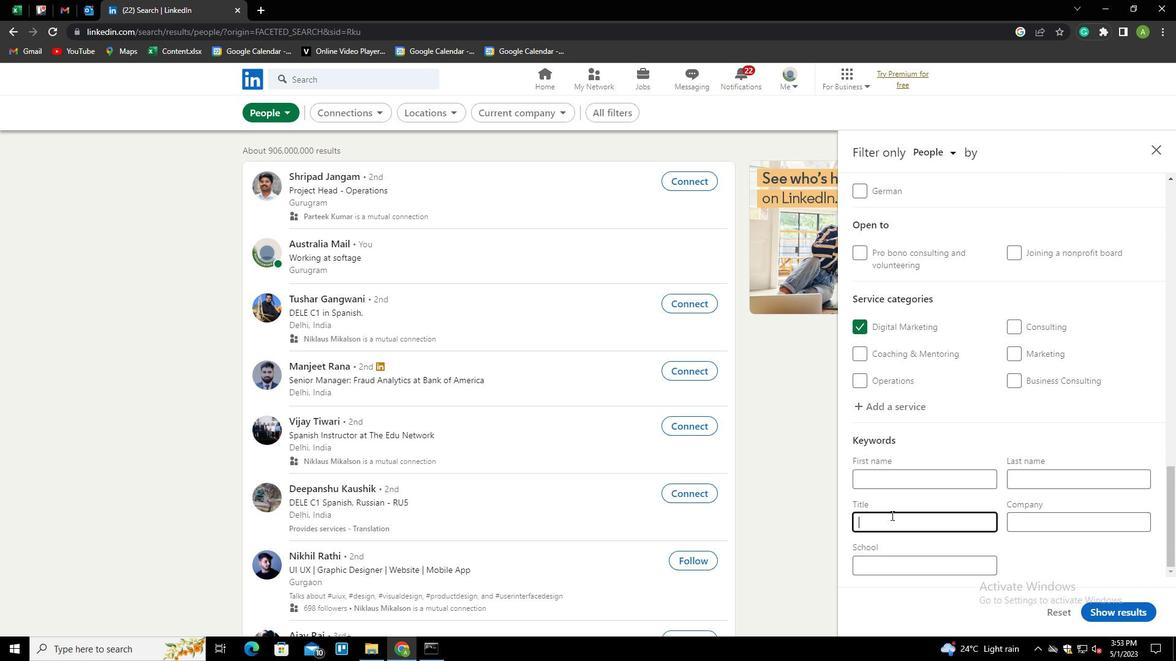 
Action: Key pressed <Key.shift><Key.shift><Key.shift><Key.shift><Key.shift><Key.shift><Key.shift><Key.shift><Key.shift><Key.shift><Key.shift><Key.shift><Key.shift><Key.shift><Key.shift><Key.shift><Key.shift><Key.shift><Key.shift><Key.shift><Key.shift><Key.shift><Key.shift><Key.shift><Key.shift><Key.shift><Key.shift><Key.shift><Key.shift><Key.shift><Key.shift><Key.shift><Key.shift><Key.shift><Key.shift><Key.shift><Key.shift><Key.shift><Key.shift><Key.shift><Key.shift><Key.shift><Key.shift><Key.shift><Key.shift><Key.shift>PURCHASING<Key.space>STAFF
Screenshot: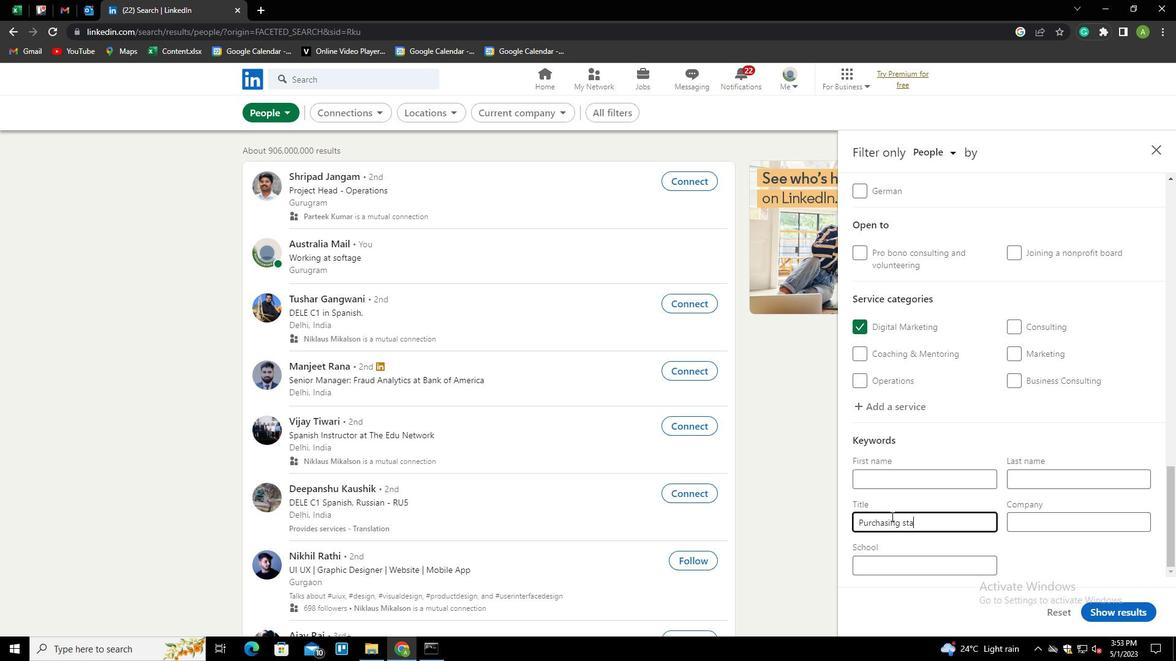 
Action: Mouse moved to (1069, 552)
Screenshot: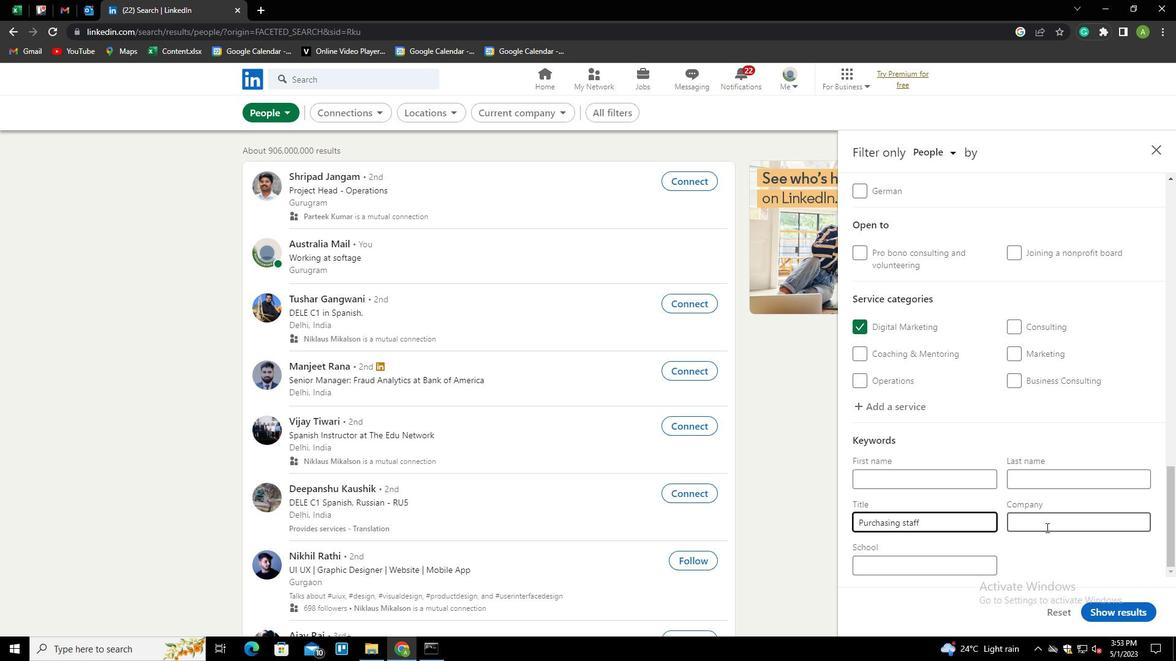 
Action: Mouse pressed left at (1069, 552)
Screenshot: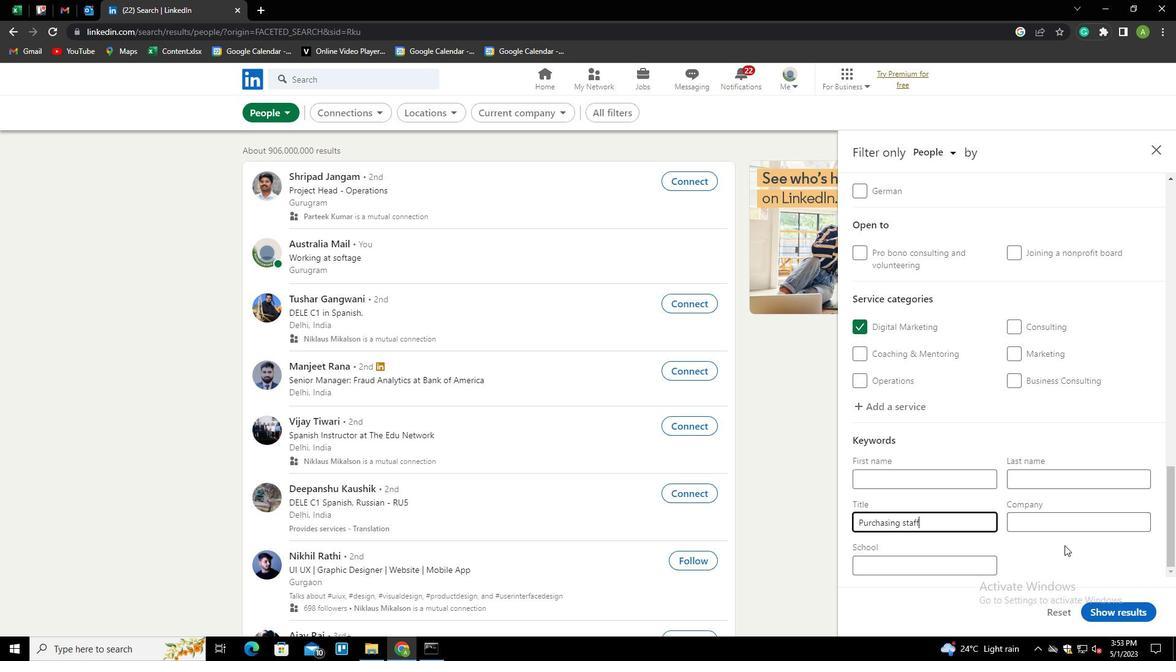 
Action: Mouse moved to (1111, 605)
Screenshot: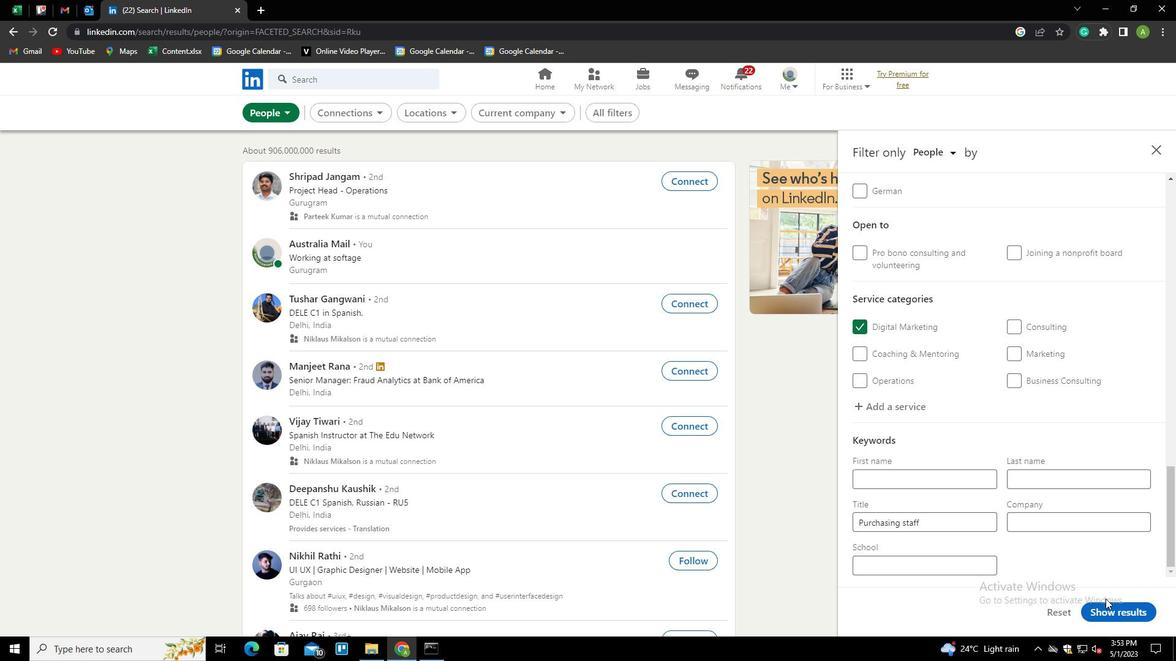 
Action: Mouse pressed left at (1111, 605)
Screenshot: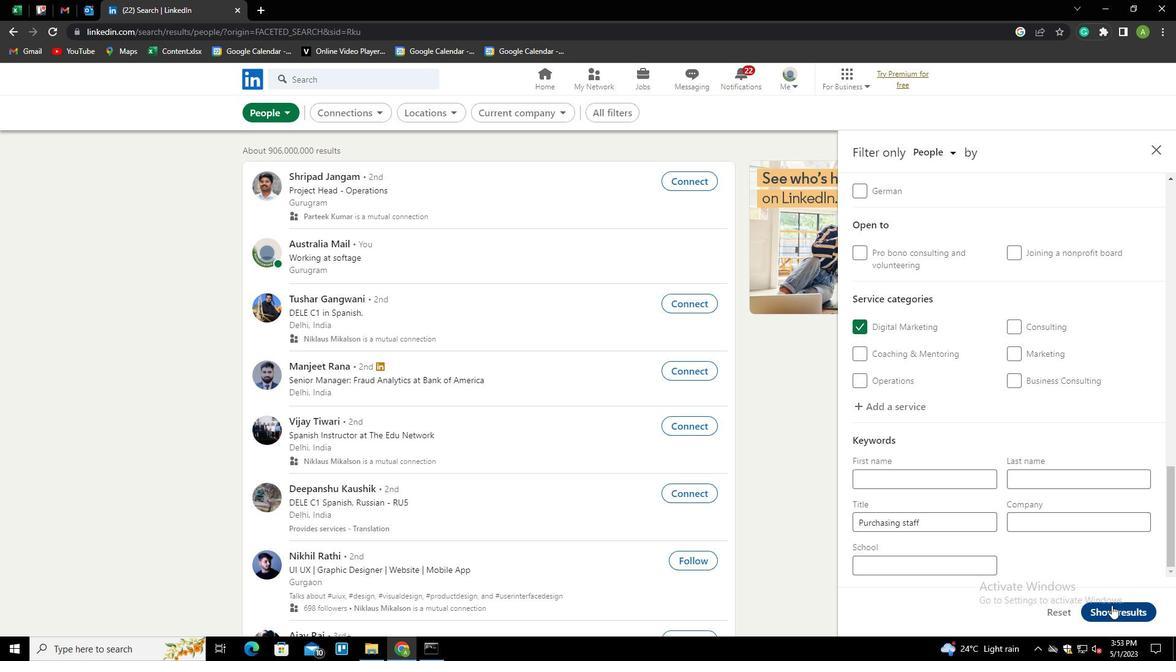 
